 Task: Send an email with the signature Elle Wilson with the subject 'Interview follow-up' and the message 'I would like to request a proposal for your services.' from softage.1@softage.net to softage.8@softage.net with an attached document Request_for_quote.docx and move the email from Sent Items to the folder Schedules
Action: Key pressed n
Screenshot: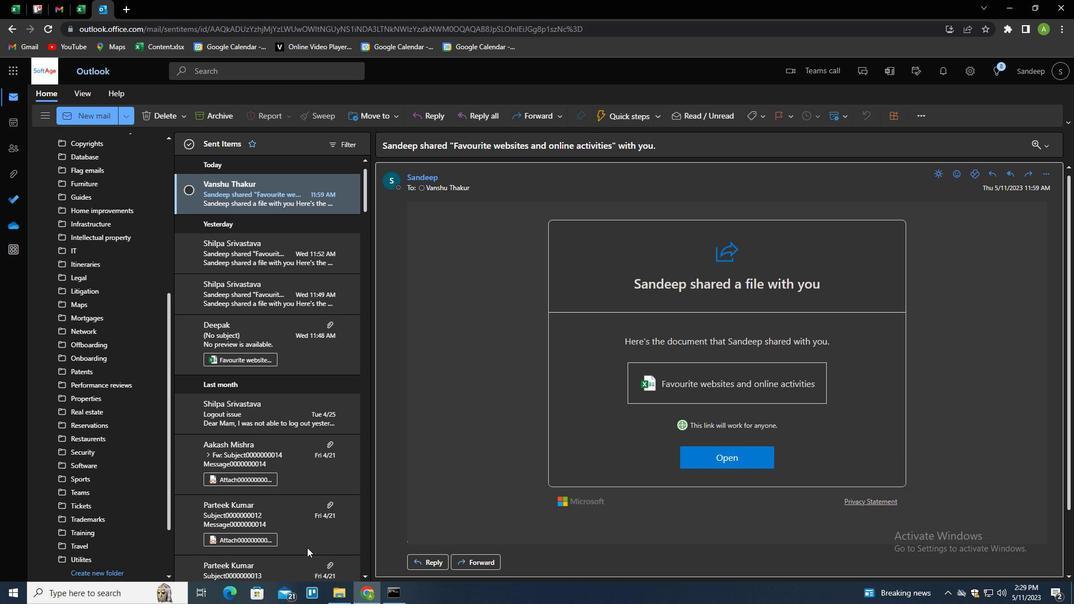 
Action: Mouse moved to (752, 116)
Screenshot: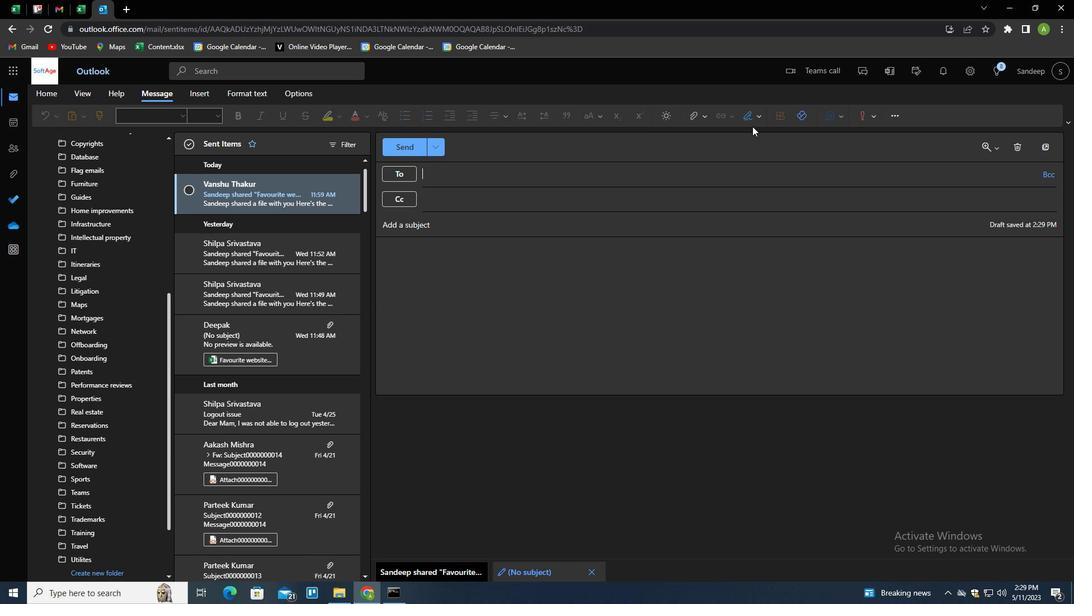 
Action: Mouse pressed left at (752, 116)
Screenshot: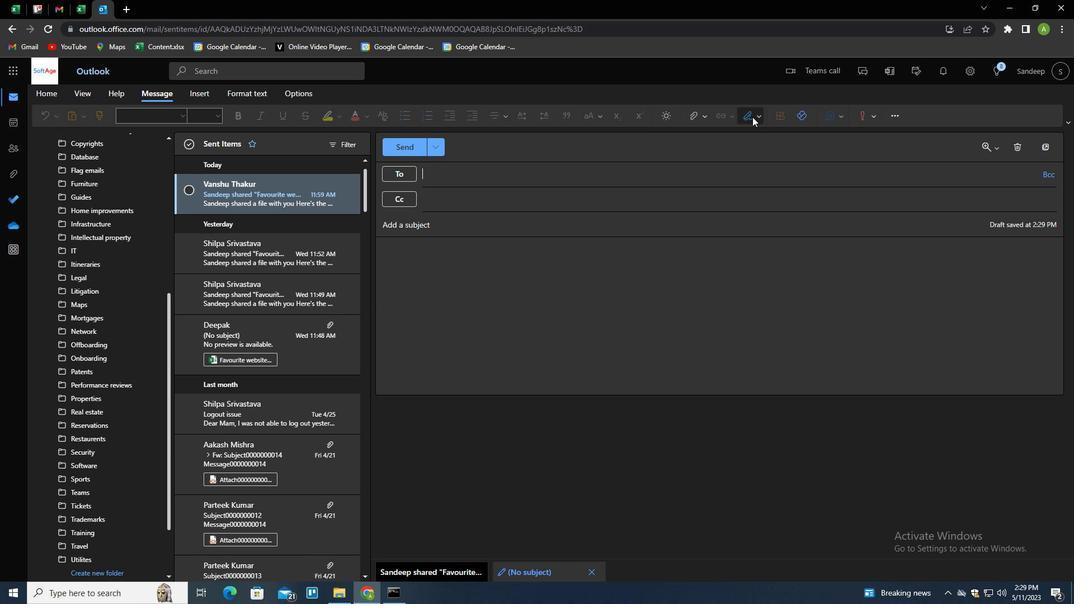 
Action: Mouse moved to (738, 154)
Screenshot: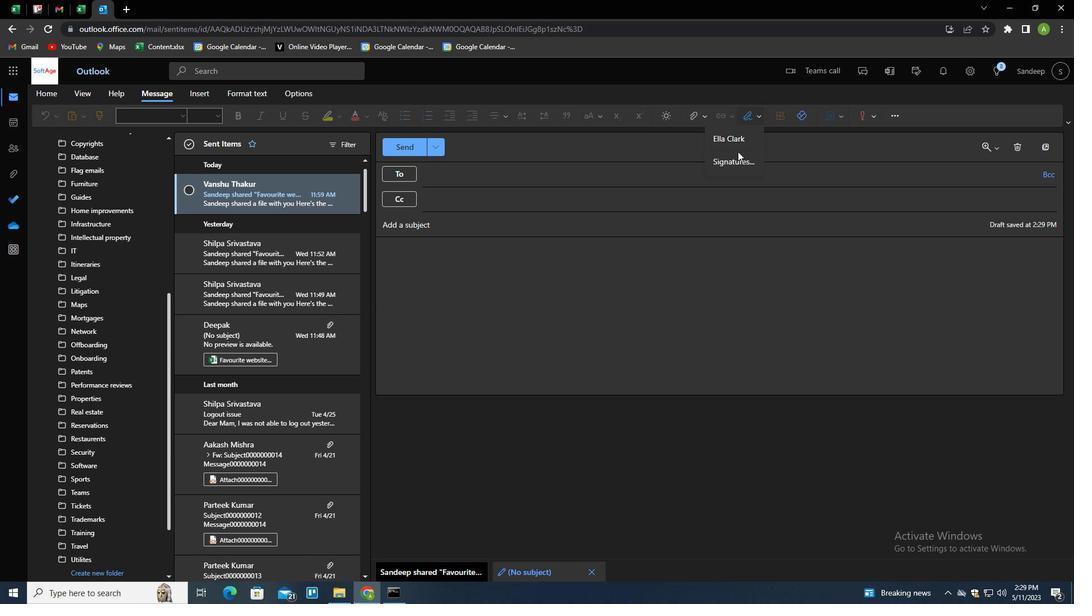
Action: Mouse pressed left at (738, 154)
Screenshot: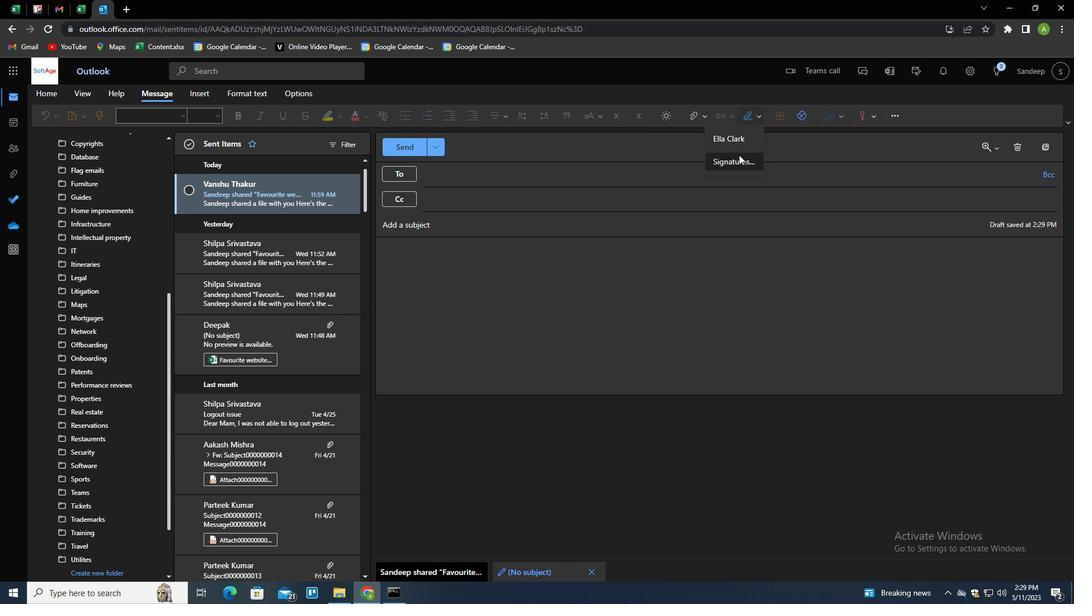 
Action: Mouse moved to (758, 205)
Screenshot: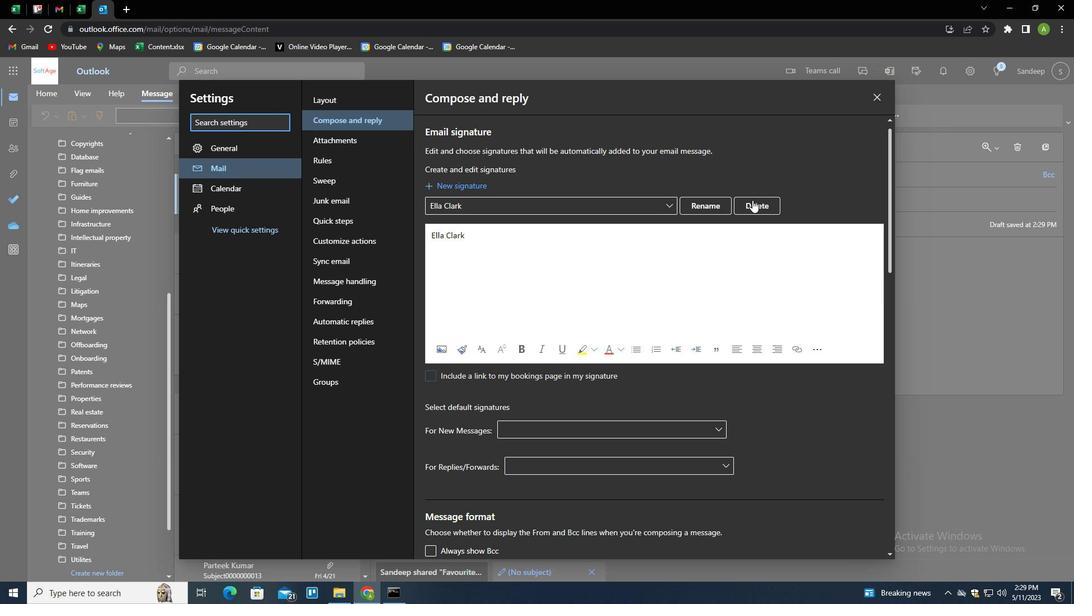 
Action: Mouse pressed left at (758, 205)
Screenshot: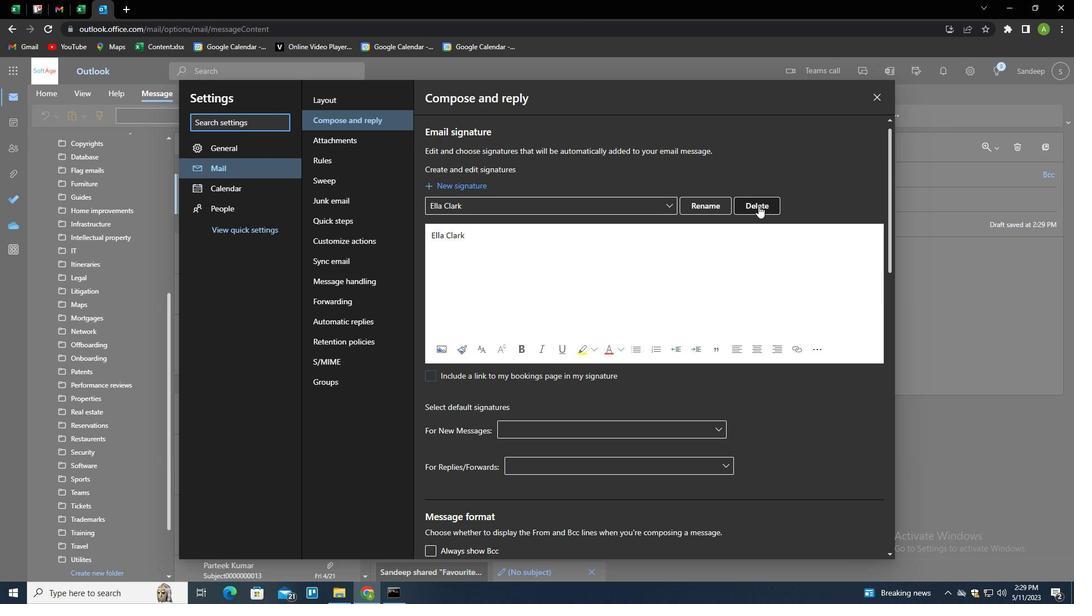
Action: Mouse moved to (586, 200)
Screenshot: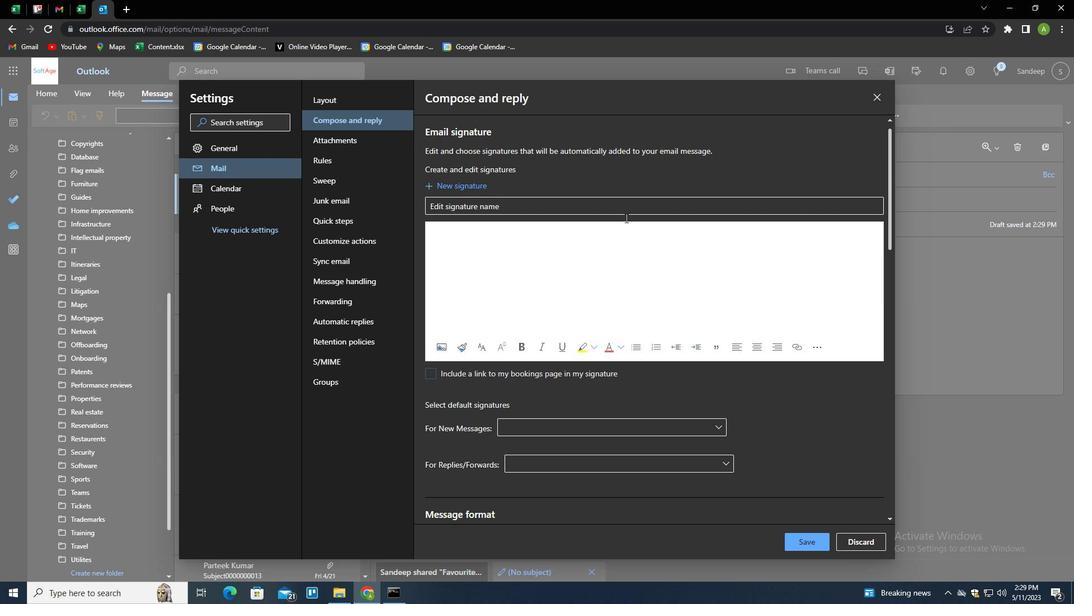 
Action: Mouse pressed left at (586, 200)
Screenshot: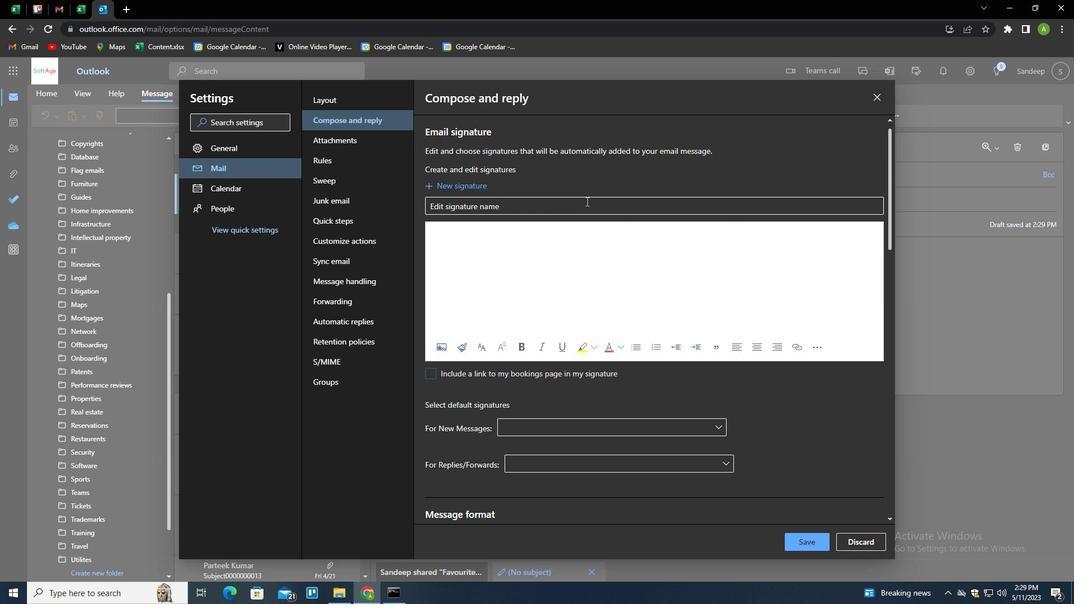 
Action: Mouse moved to (585, 204)
Screenshot: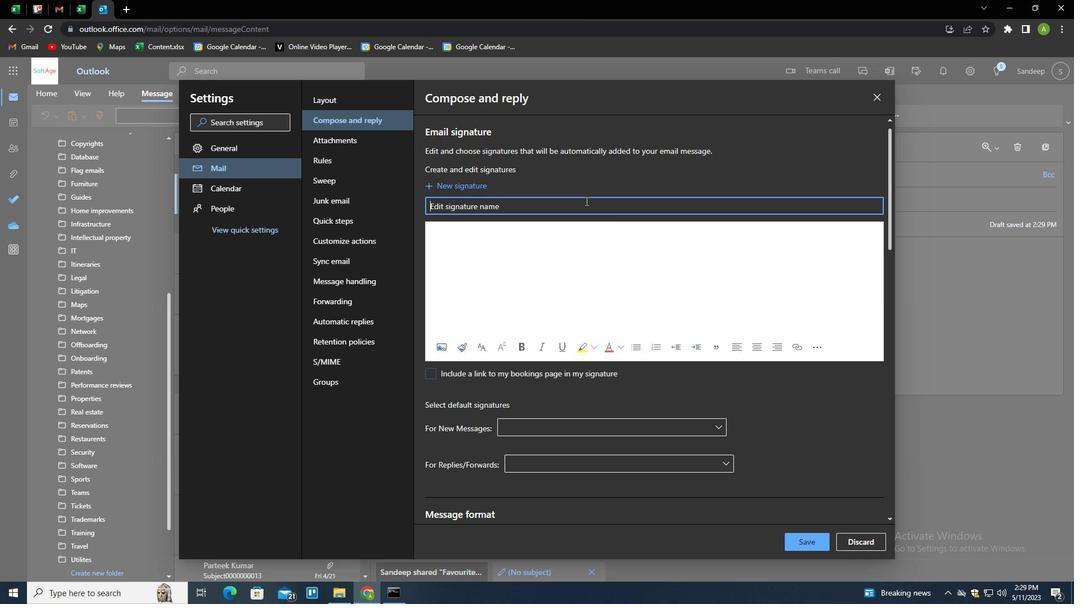 
Action: Key pressed <Key.shift>ELLE<Key.space><Key.shift><Key.shift><Key.shift>WILSON<Key.tab><Key.shift>ELLE<Key.space><Key.shift><Key.shift><Key.shift><Key.shift><Key.shift><Key.shift><Key.shift>WEL<Key.backspace><Key.backspace>ILSON
Screenshot: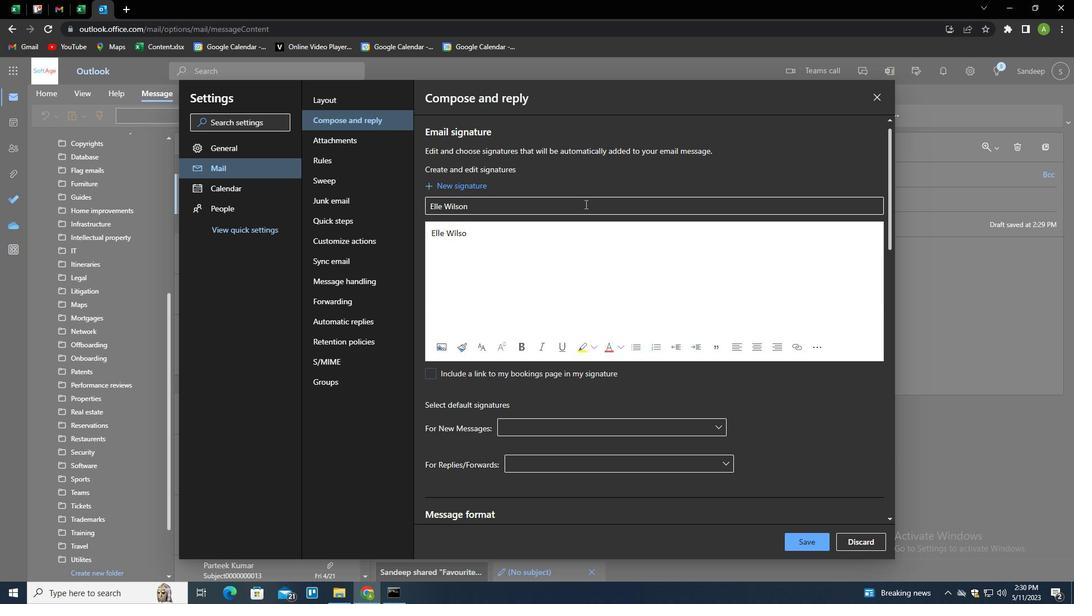 
Action: Mouse moved to (814, 543)
Screenshot: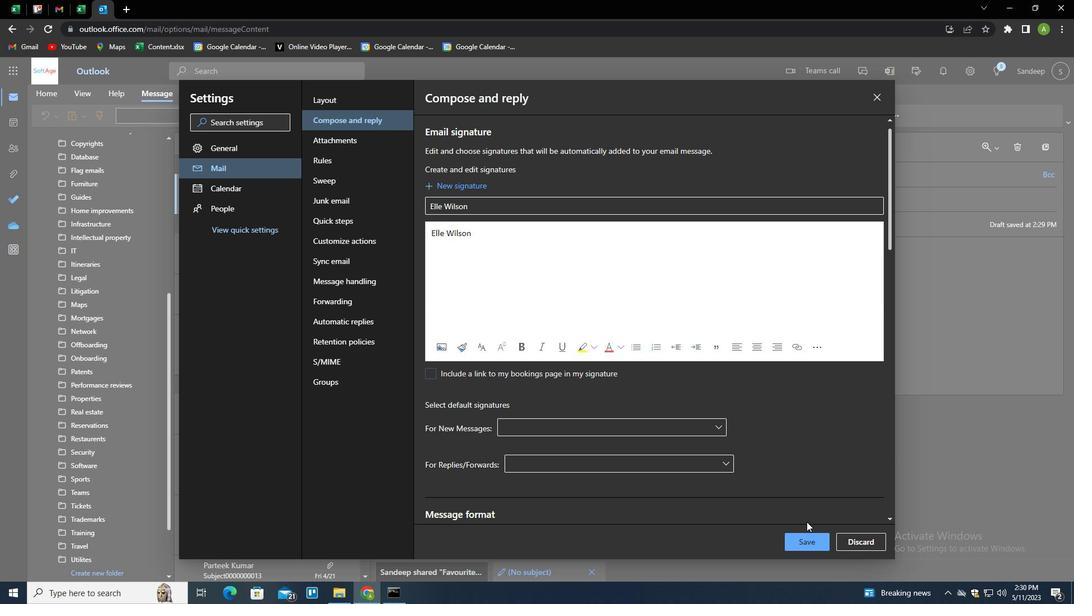 
Action: Mouse pressed left at (814, 543)
Screenshot: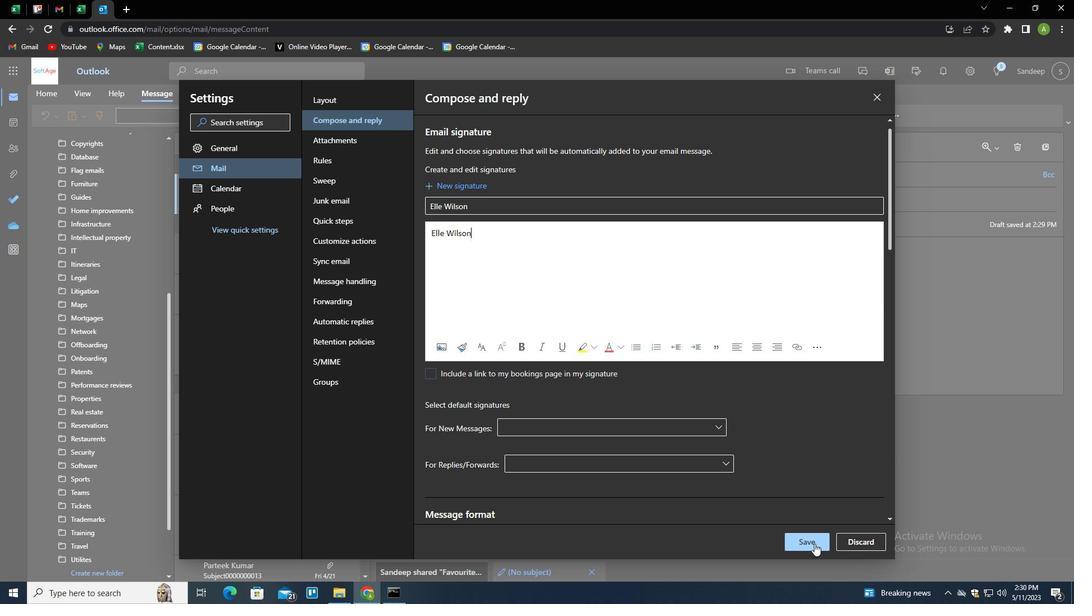 
Action: Mouse moved to (934, 355)
Screenshot: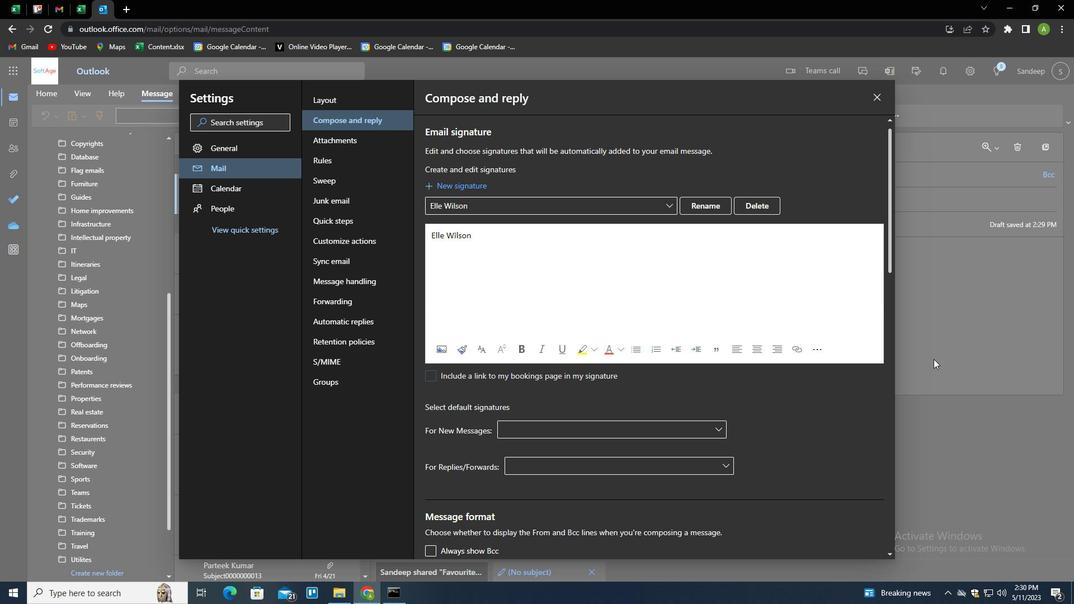 
Action: Mouse pressed left at (934, 355)
Screenshot: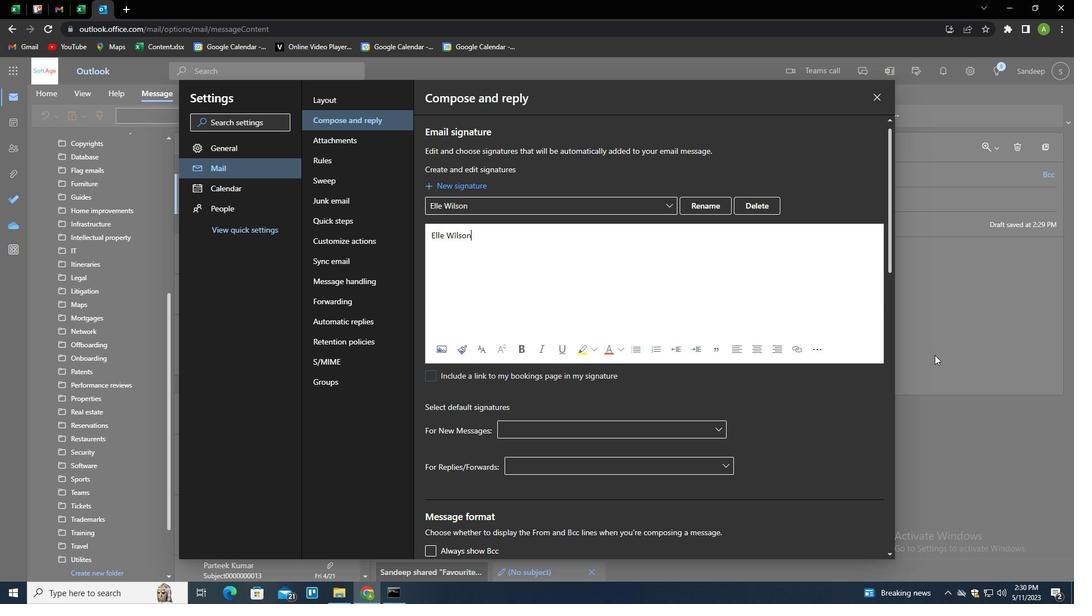 
Action: Mouse moved to (744, 114)
Screenshot: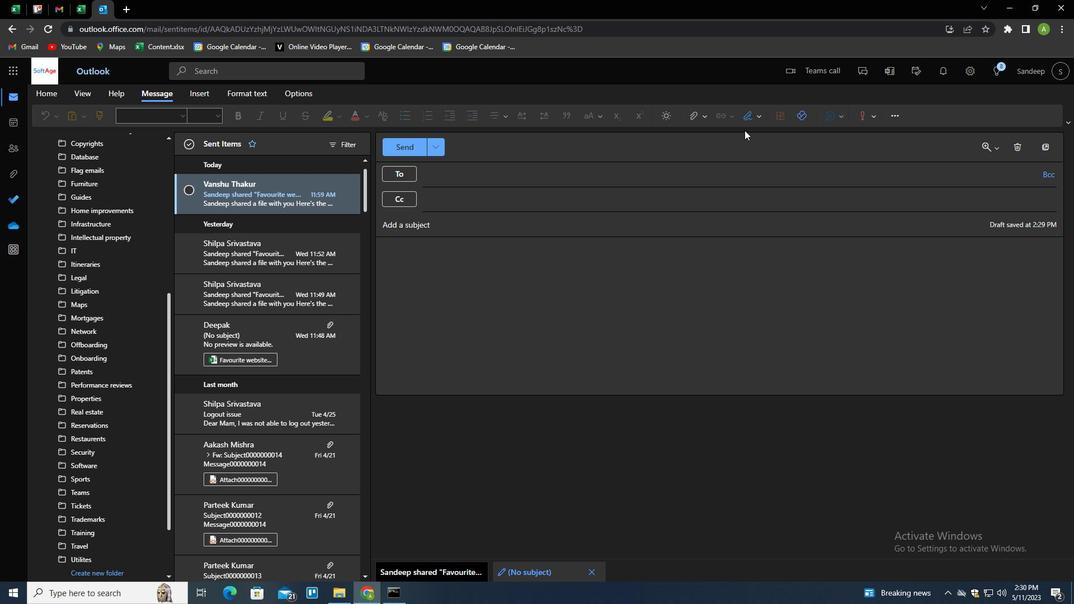 
Action: Mouse pressed left at (744, 114)
Screenshot: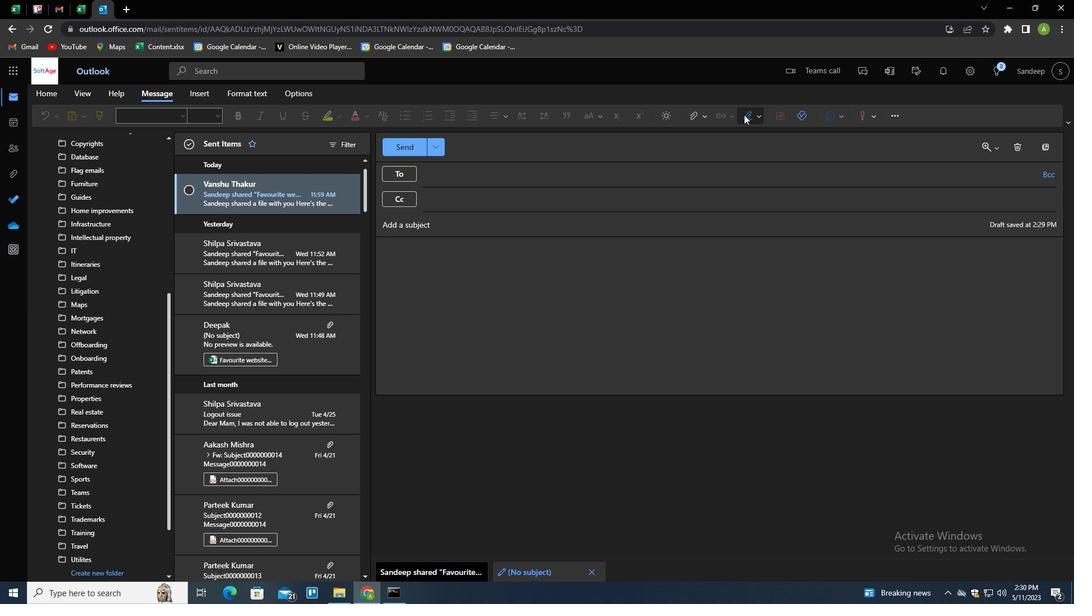 
Action: Mouse moved to (741, 136)
Screenshot: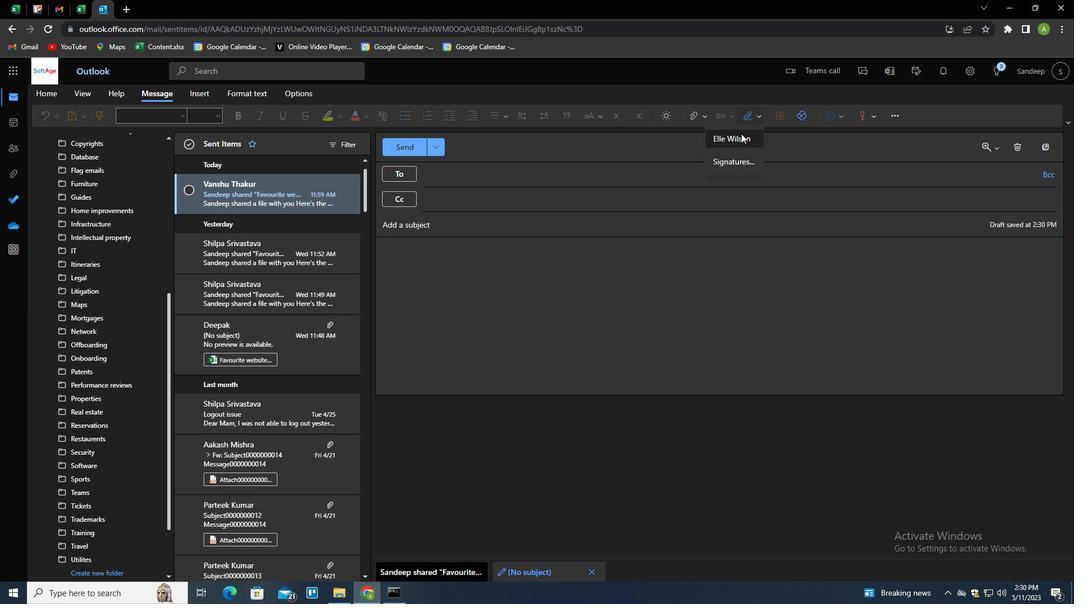 
Action: Mouse pressed left at (741, 136)
Screenshot: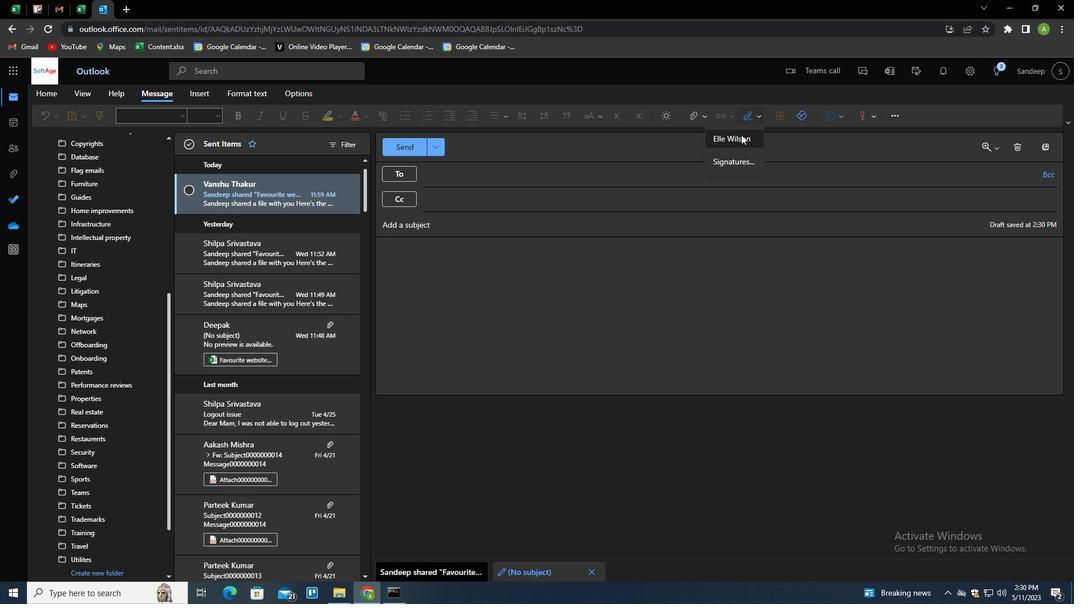 
Action: Mouse moved to (448, 223)
Screenshot: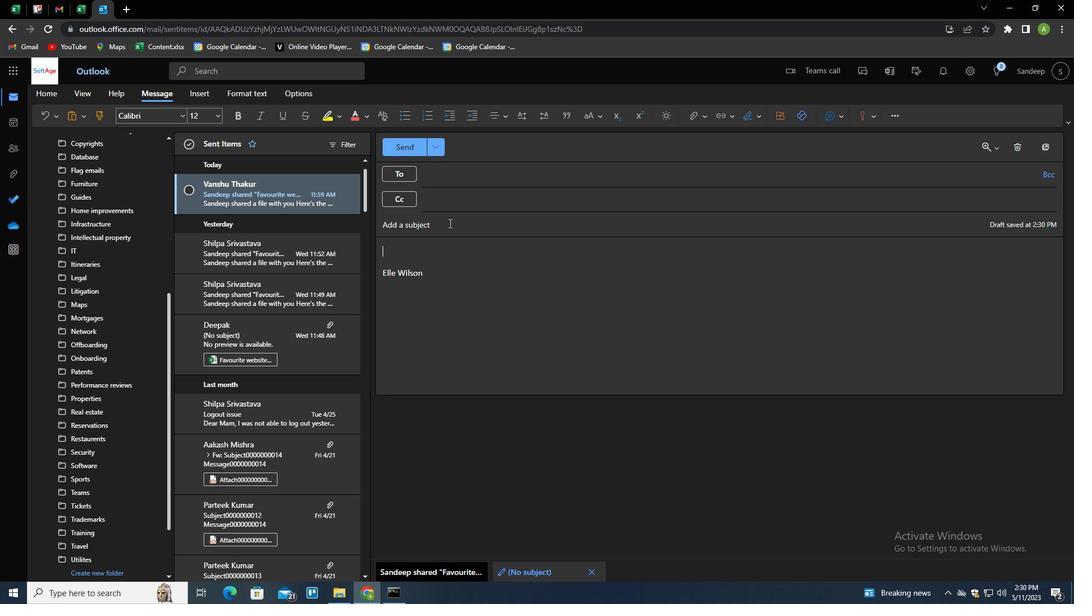 
Action: Mouse pressed left at (448, 223)
Screenshot: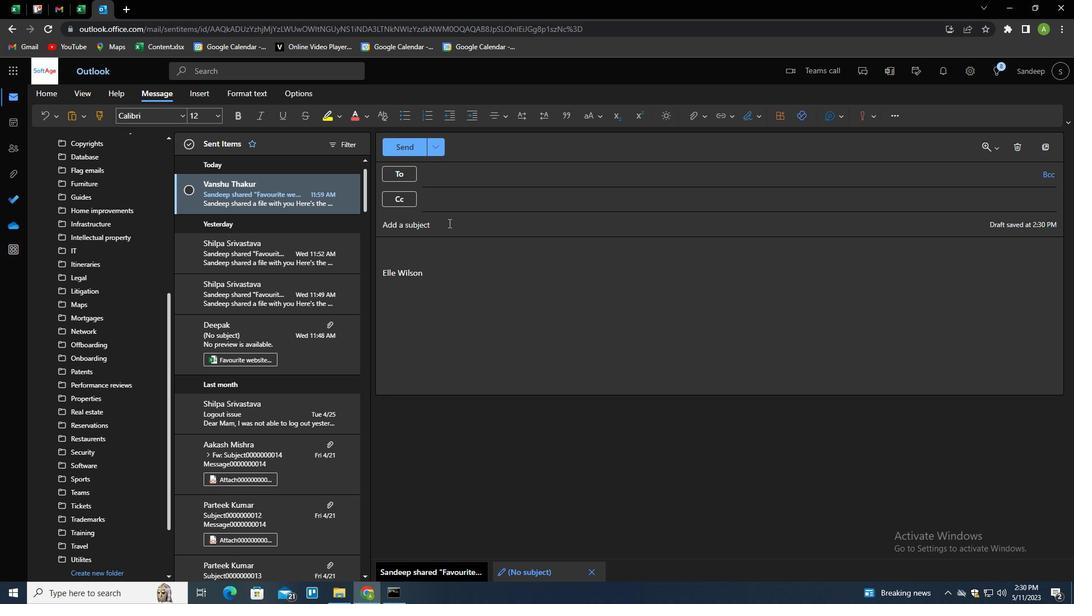 
Action: Key pressed <Key.shift>INTERVIEW<Key.space>FOLO<Key.backspace>K<Key.backspace>LOW-UP
Screenshot: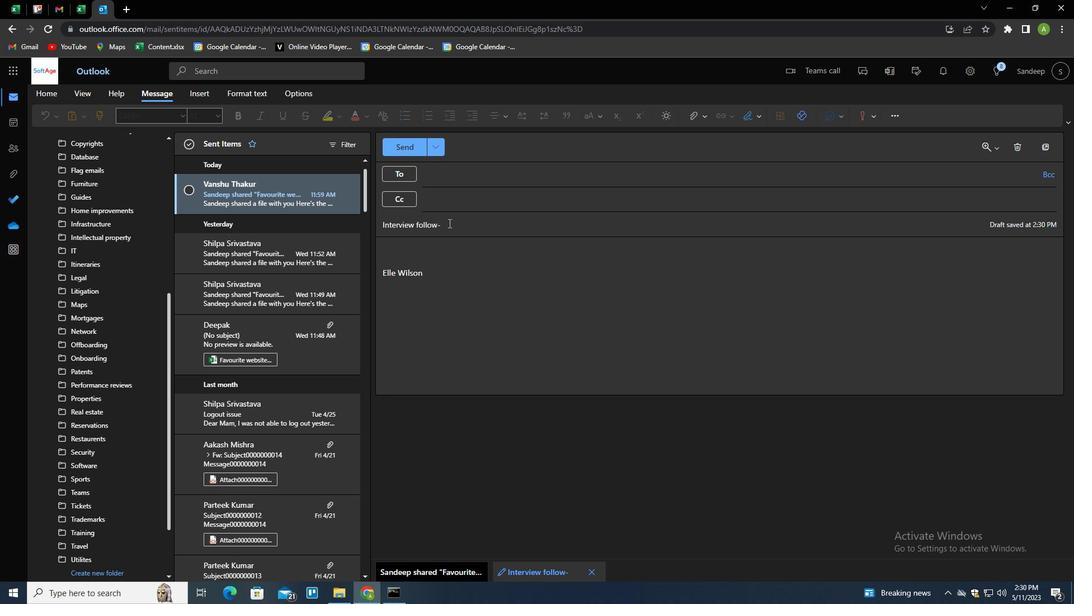 
Action: Mouse moved to (448, 223)
Screenshot: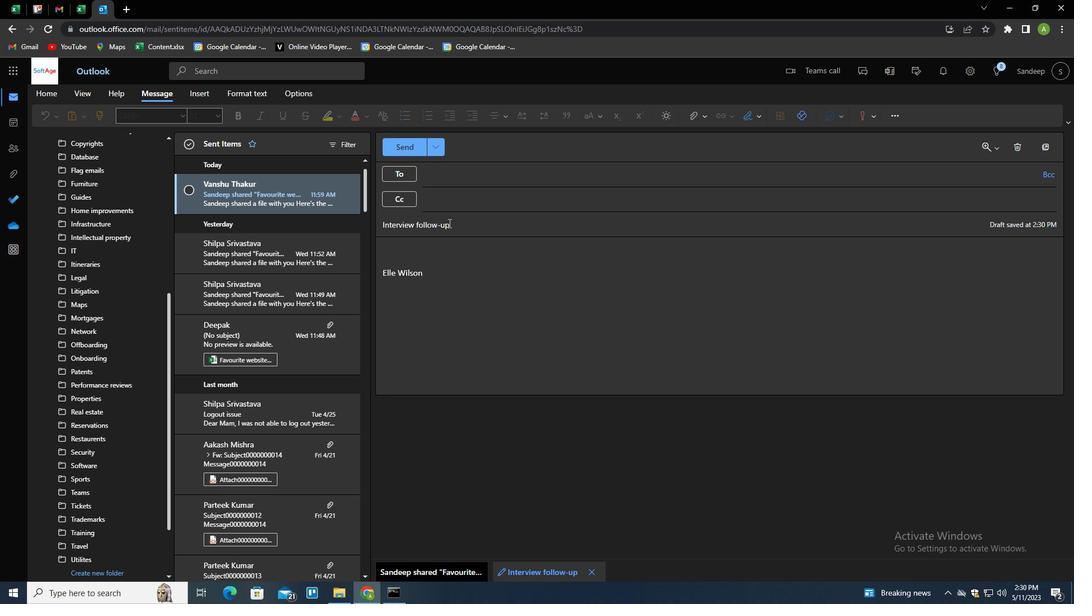 
Action: Mouse scrolled (448, 223) with delta (0, 0)
Screenshot: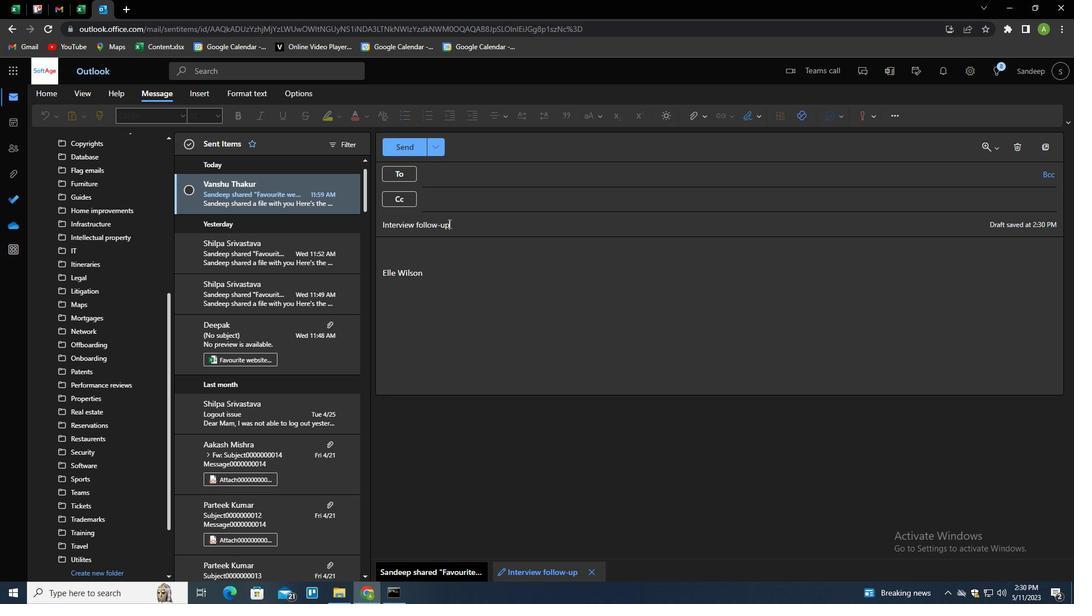 
Action: Mouse moved to (445, 271)
Screenshot: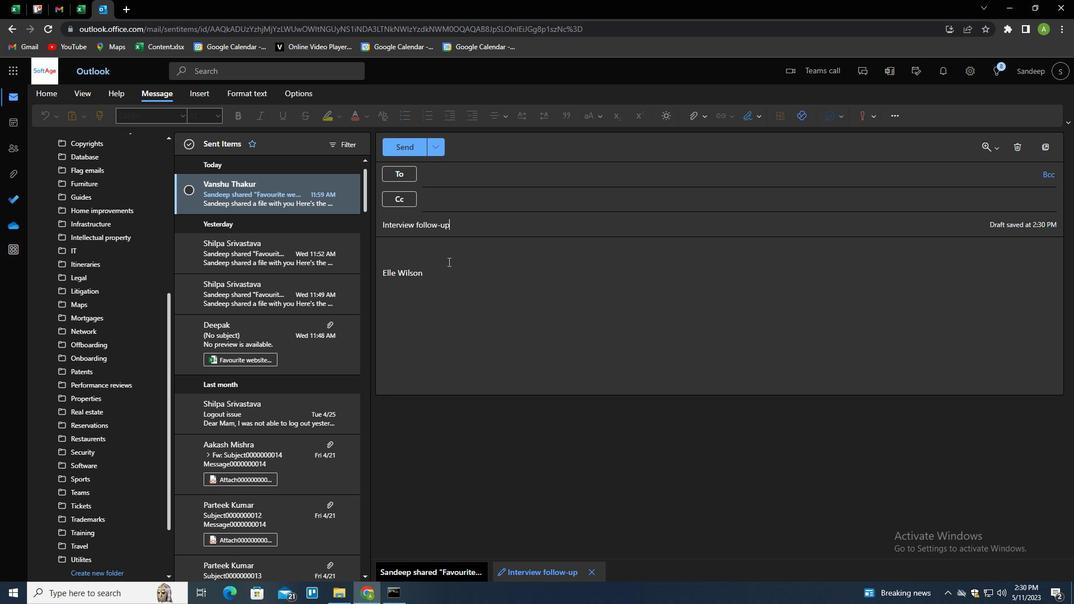 
Action: Mouse pressed left at (445, 271)
Screenshot: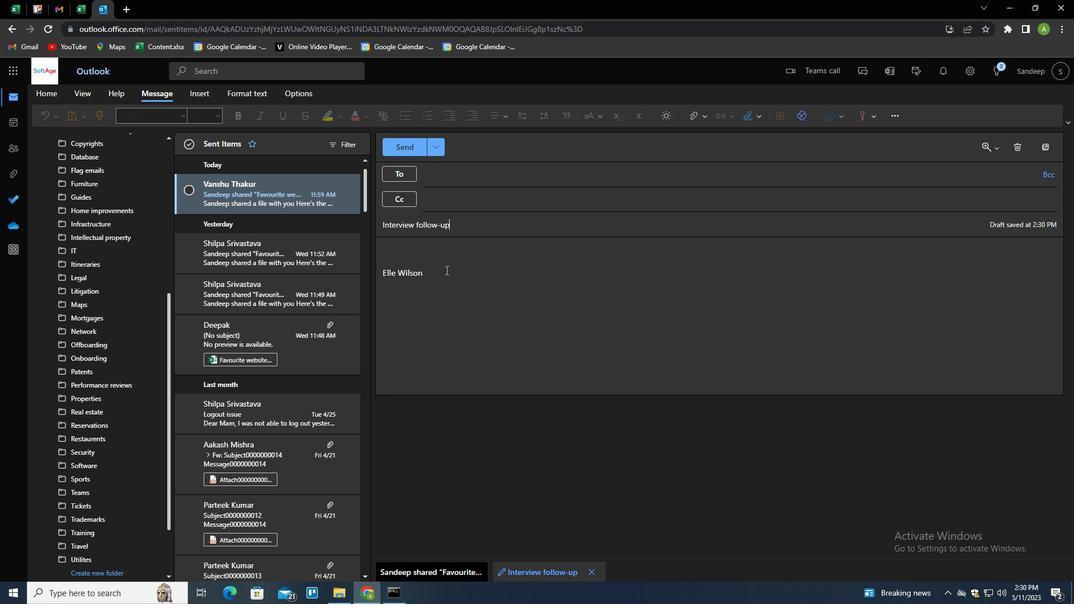 
Action: Mouse moved to (445, 272)
Screenshot: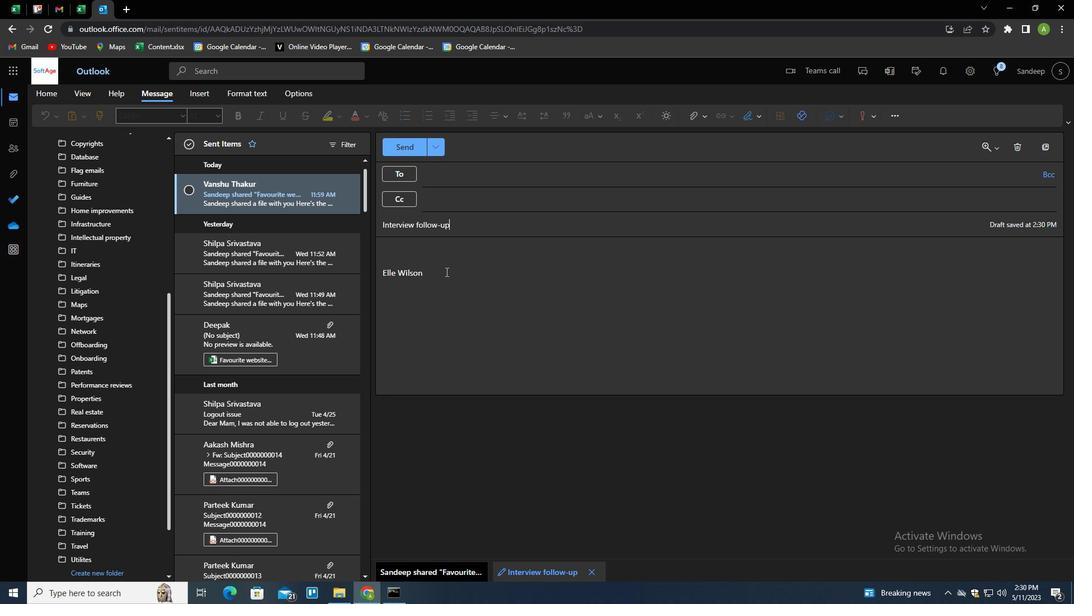 
Action: Key pressed <Key.shift_r><Key.enter><Key.shift>I<Key.space>WOULD<Key.space>LIKE<Key.space>TO<Key.space>REQUEST<Key.space>A<Key.space>PROPOSA;<Key.backspace><Key.backspace>AL<Key.space>FOR<Key.space>YOUR<Key.space>SERVICE.
Screenshot: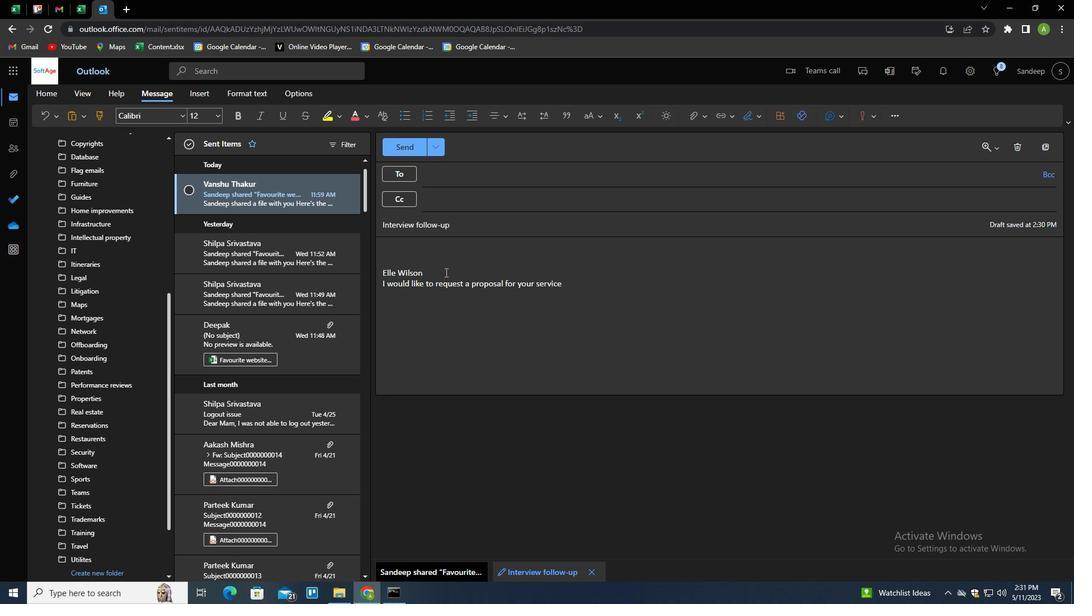 
Action: Mouse moved to (444, 179)
Screenshot: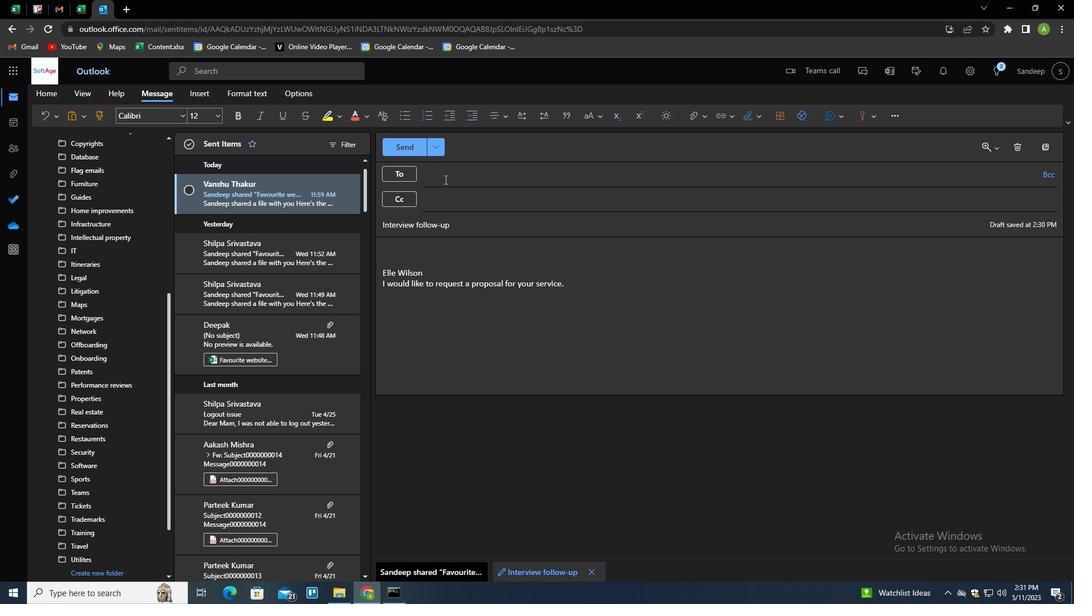 
Action: Mouse pressed left at (444, 179)
Screenshot: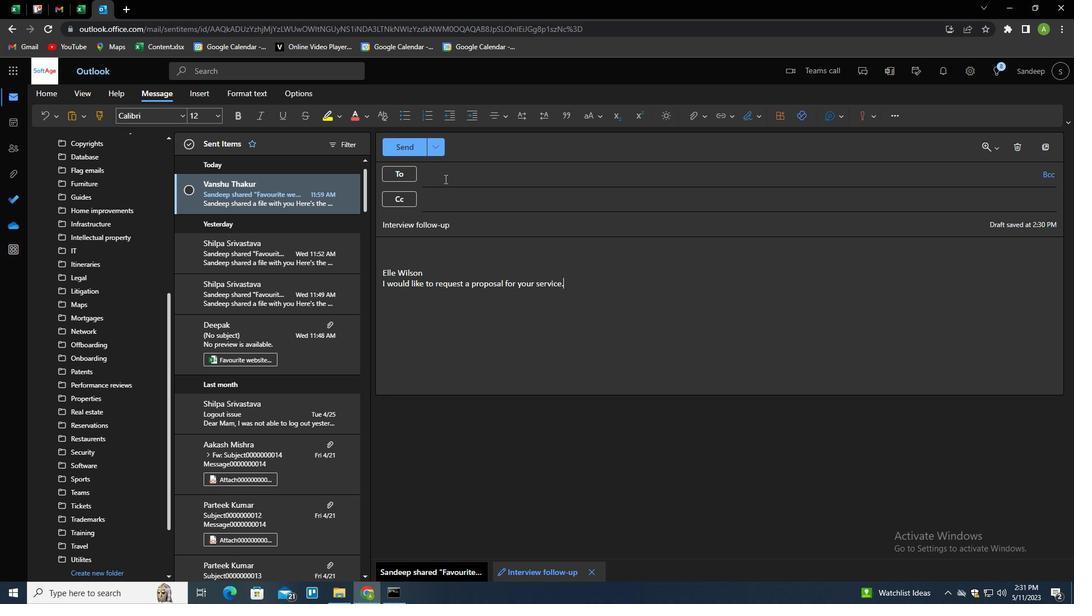 
Action: Key pressed SOFTAGE.8<Key.shift><Key.shift><Key.shift>@SOFTAGE.NET\<Key.backspace><Key.enter>
Screenshot: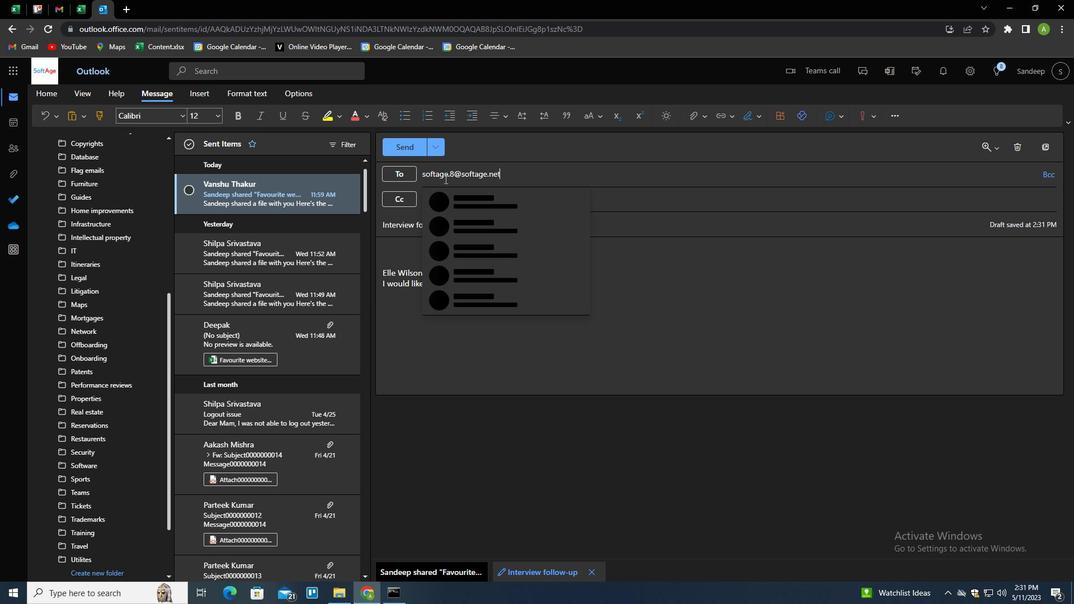
Action: Mouse scrolled (444, 178) with delta (0, 0)
Screenshot: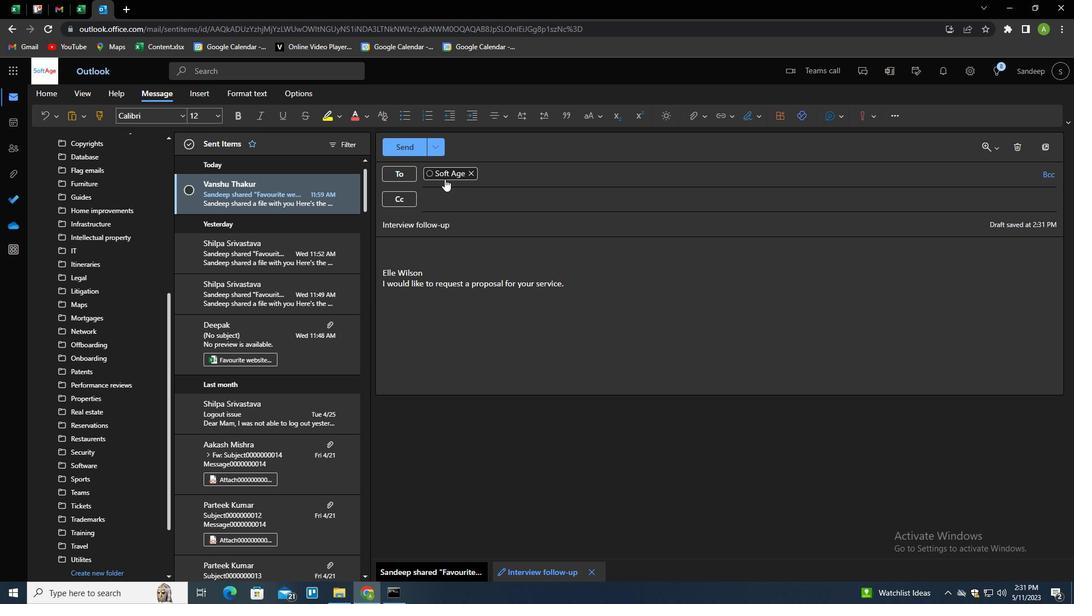 
Action: Mouse moved to (696, 119)
Screenshot: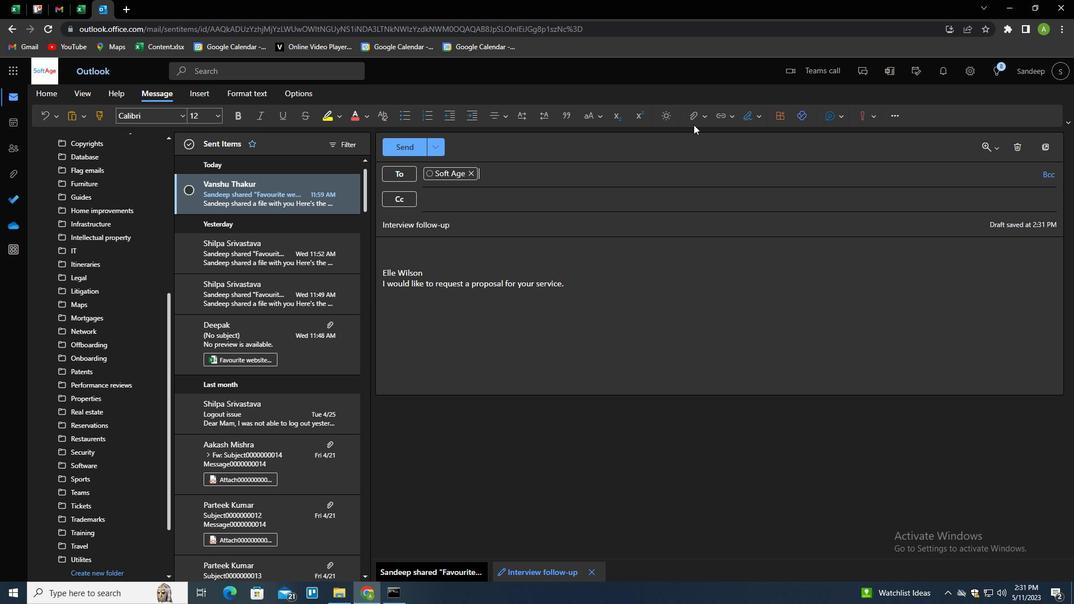 
Action: Mouse pressed left at (696, 119)
Screenshot: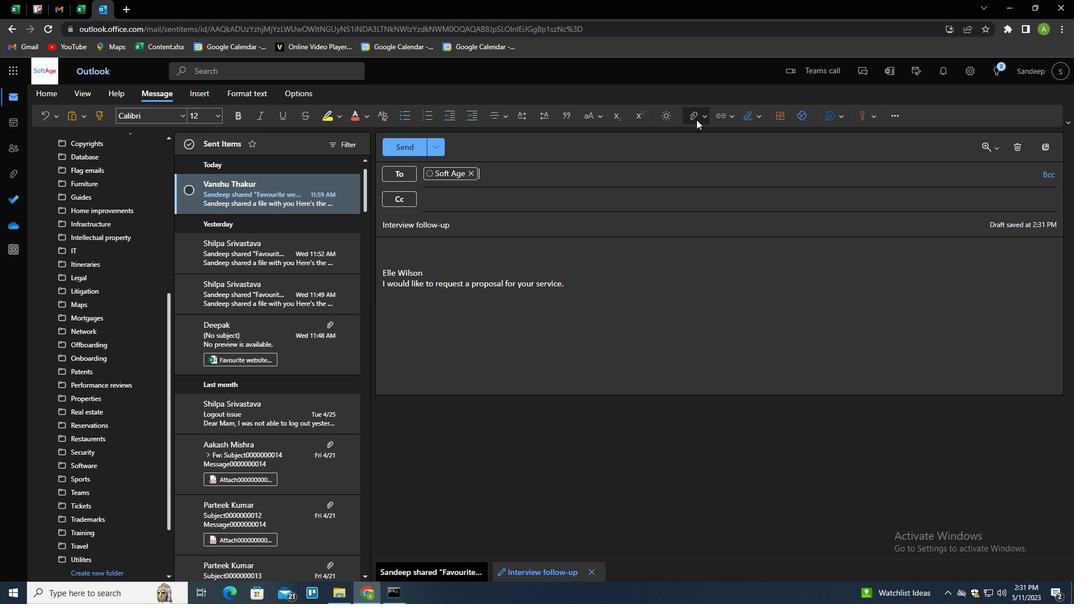 
Action: Mouse moved to (684, 135)
Screenshot: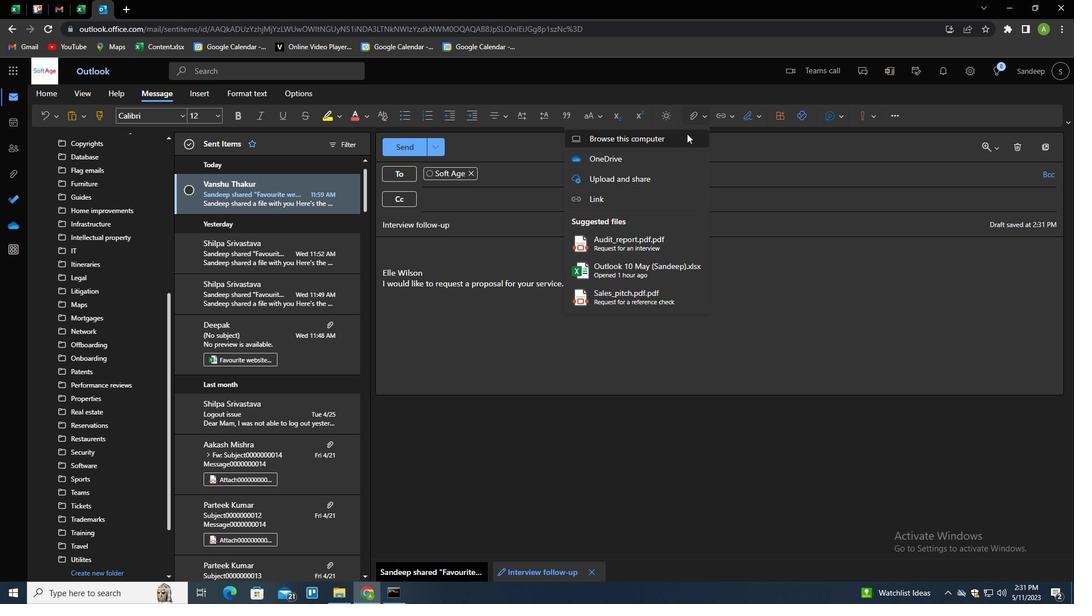 
Action: Mouse pressed left at (684, 135)
Screenshot: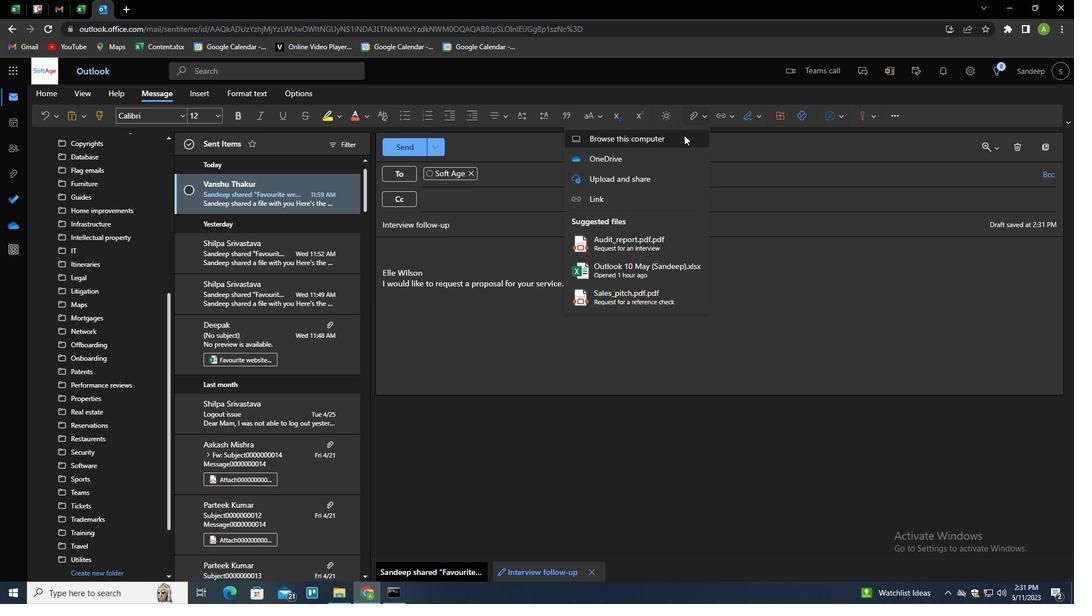 
Action: Mouse moved to (179, 120)
Screenshot: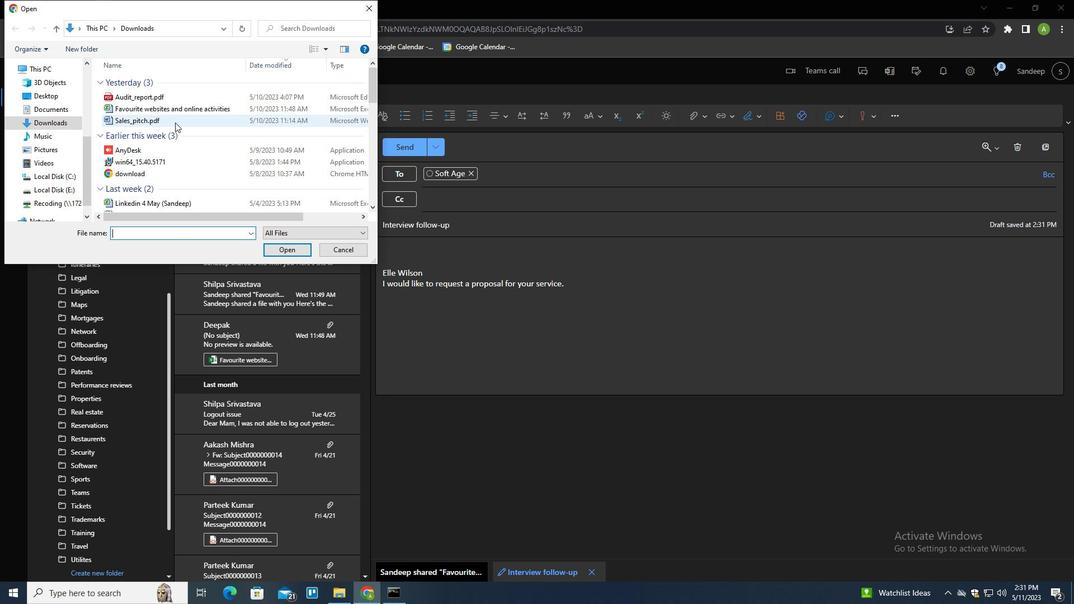 
Action: Mouse pressed left at (179, 120)
Screenshot: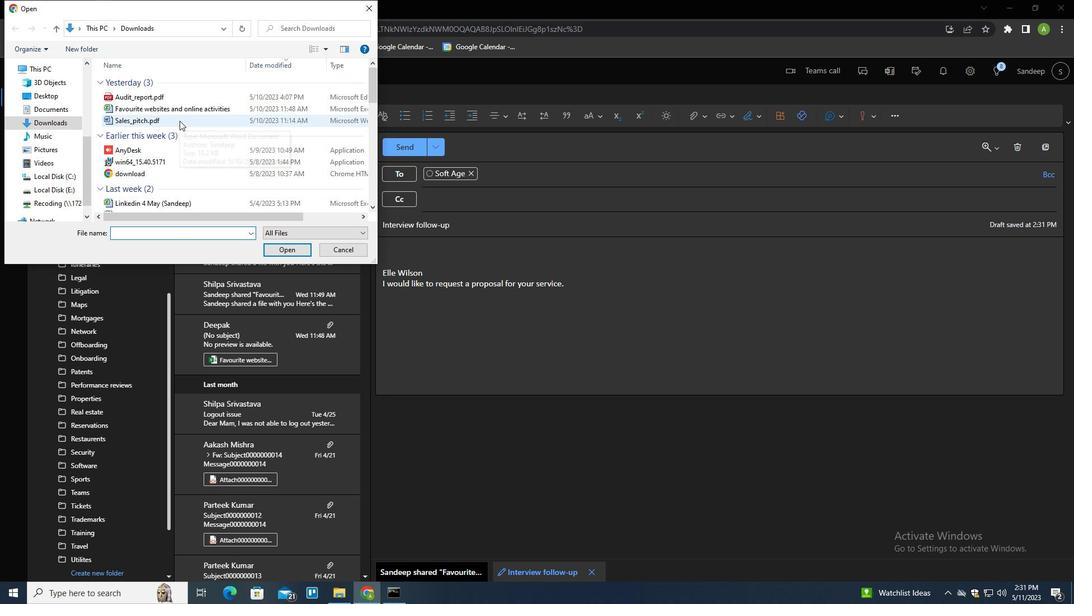 
Action: Key pressed <Key.f2><Key.shift>REQUEST<Key.shift>_FOR<Key.shift>_QUOTE.DOCX<Key.enter>
Screenshot: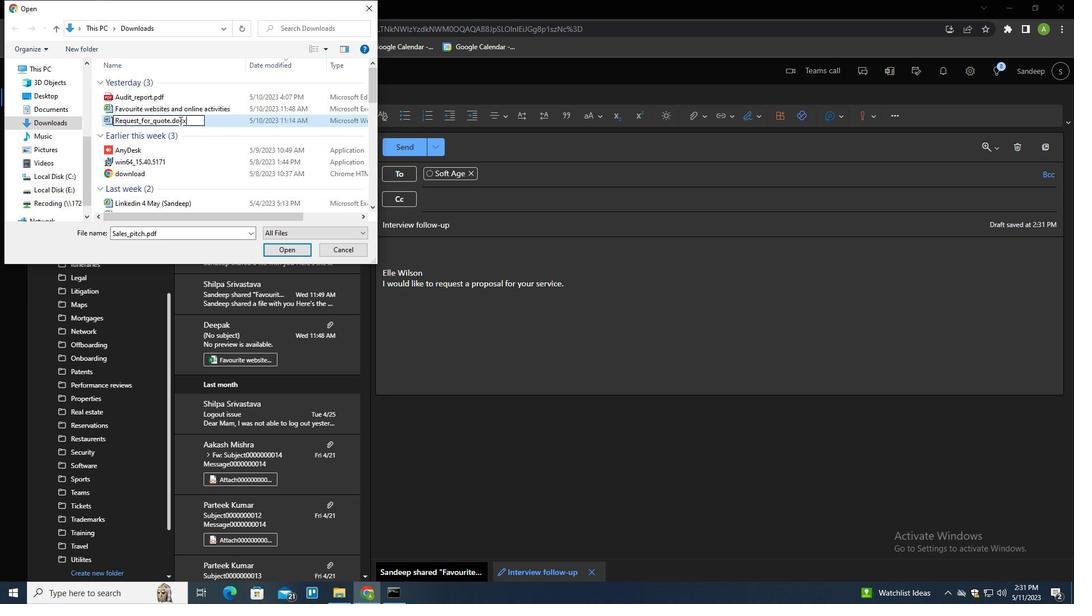 
Action: Mouse pressed left at (179, 120)
Screenshot: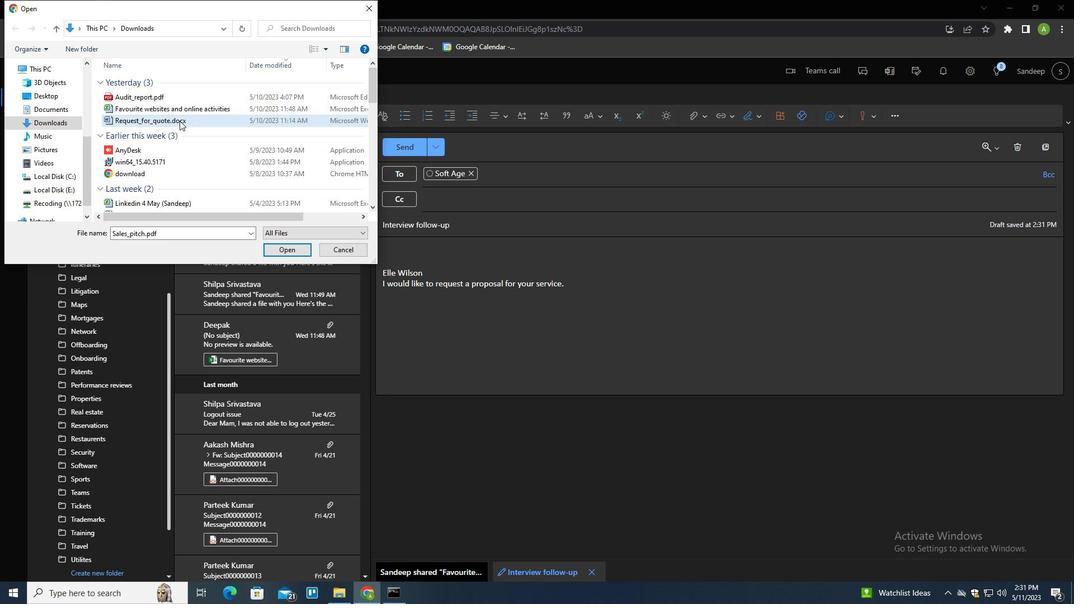 
Action: Mouse moved to (272, 247)
Screenshot: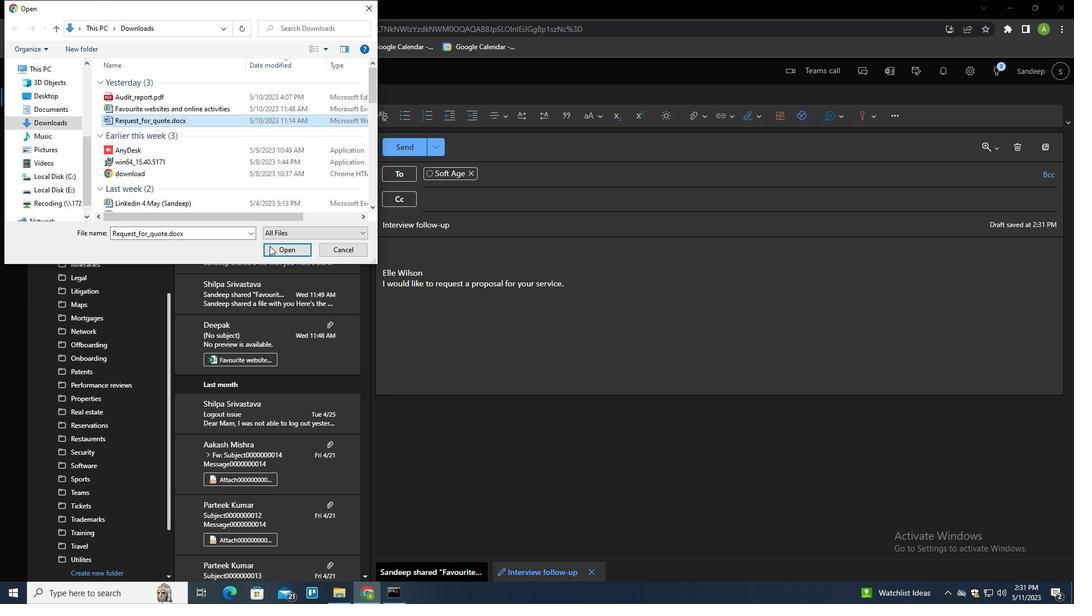 
Action: Mouse pressed left at (272, 247)
Screenshot: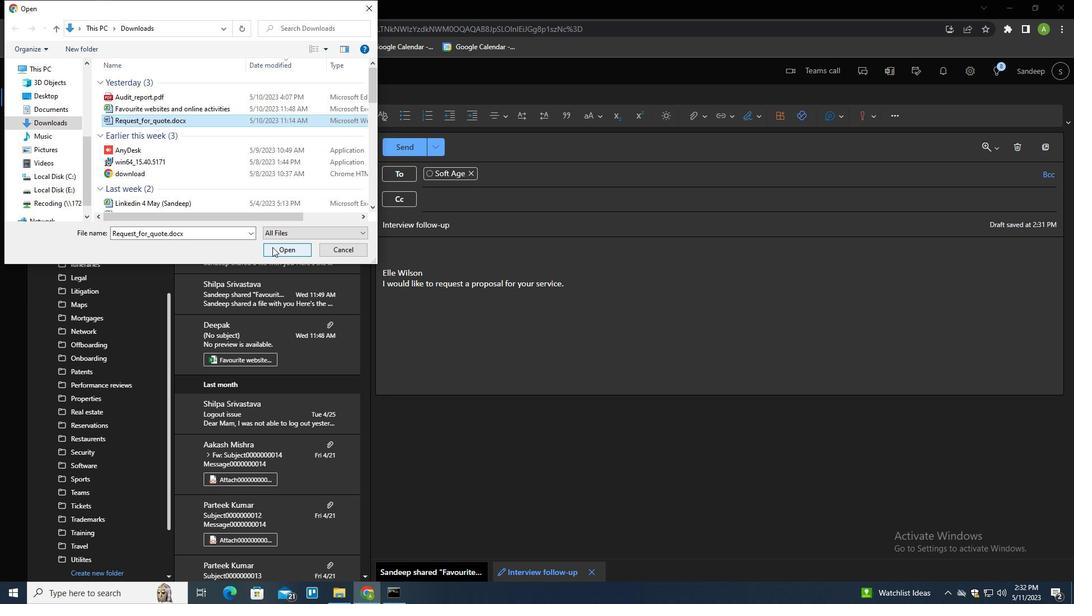 
Action: Mouse moved to (410, 147)
Screenshot: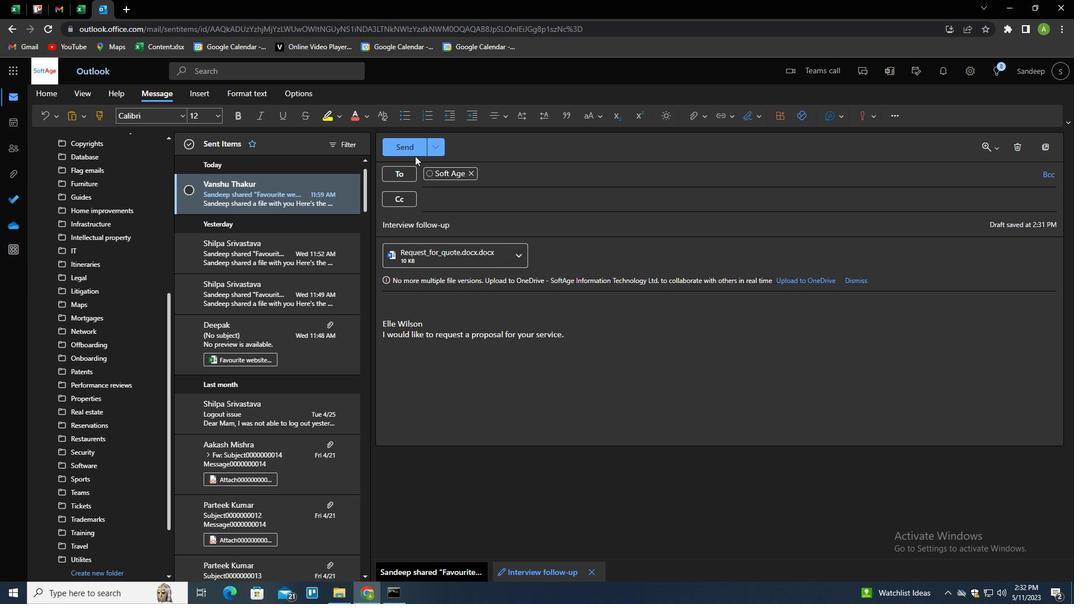 
Action: Mouse pressed left at (410, 147)
Screenshot: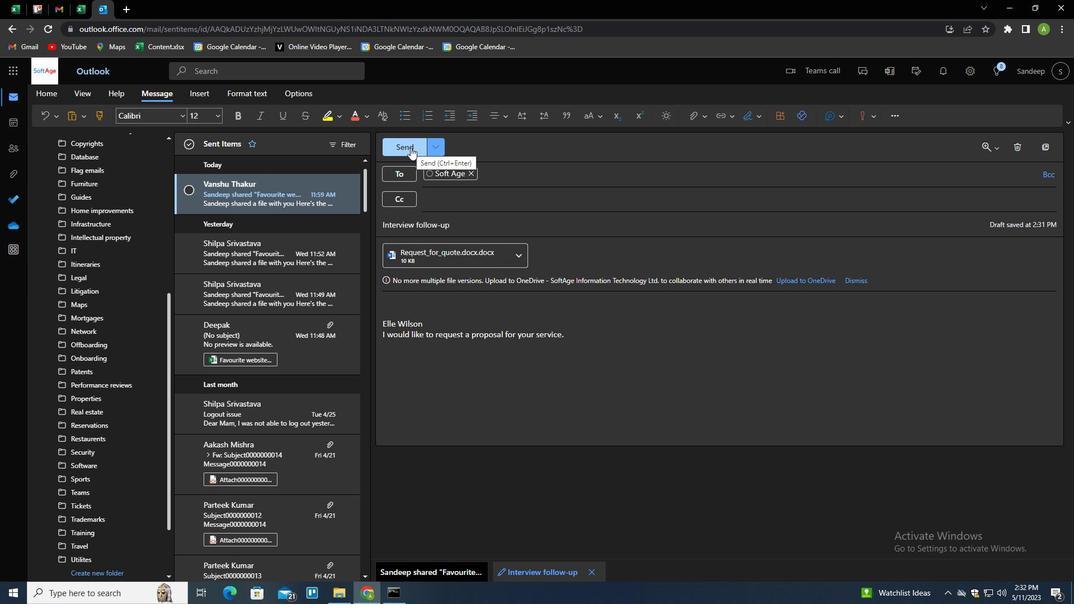
Action: Mouse moved to (260, 339)
Screenshot: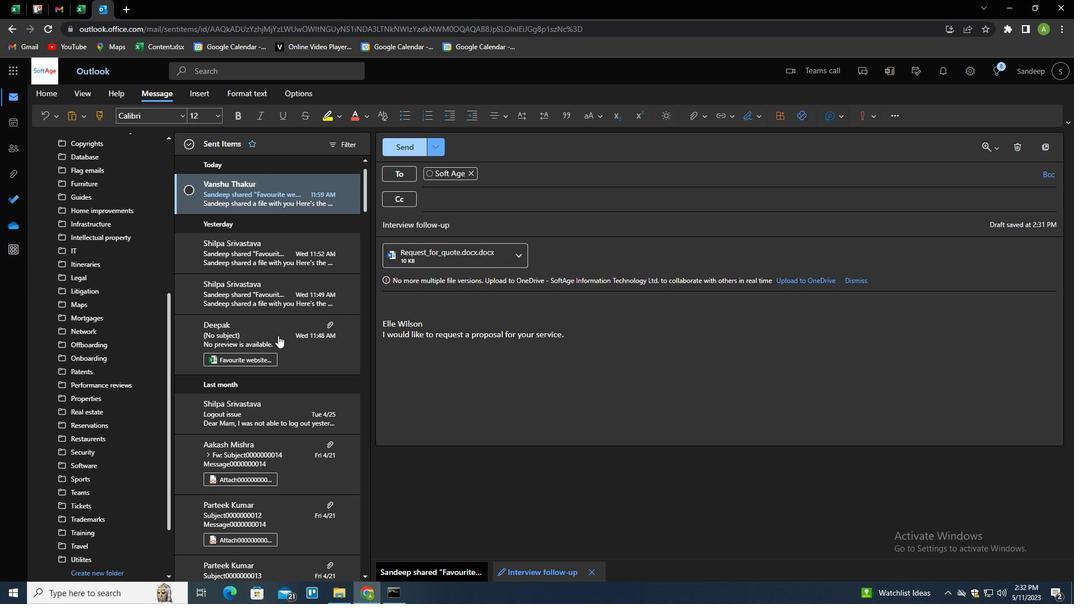 
Action: Mouse scrolled (260, 338) with delta (0, 0)
Screenshot: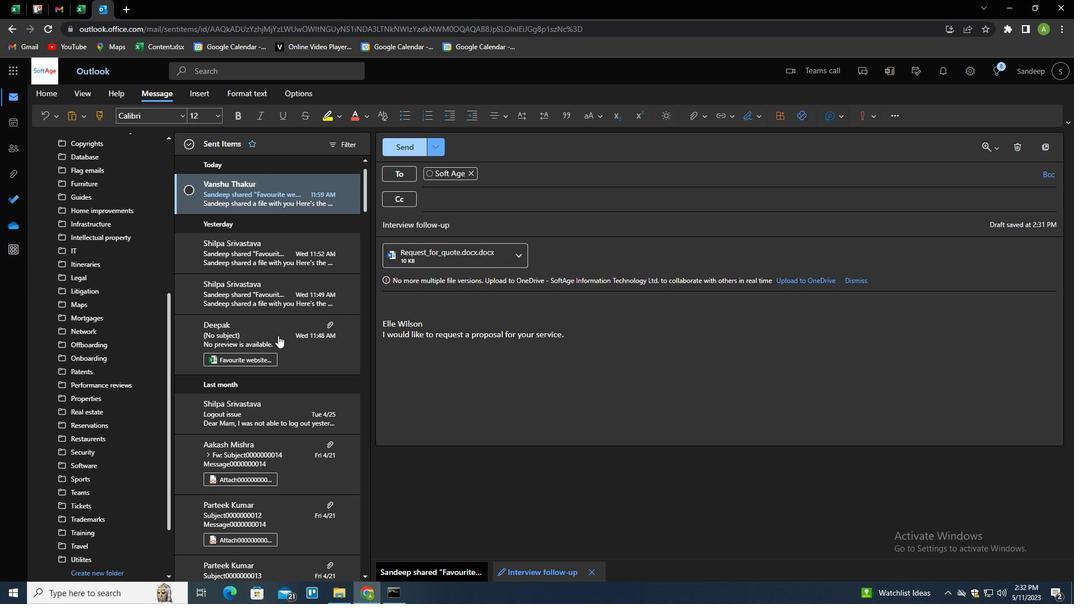 
Action: Mouse moved to (237, 344)
Screenshot: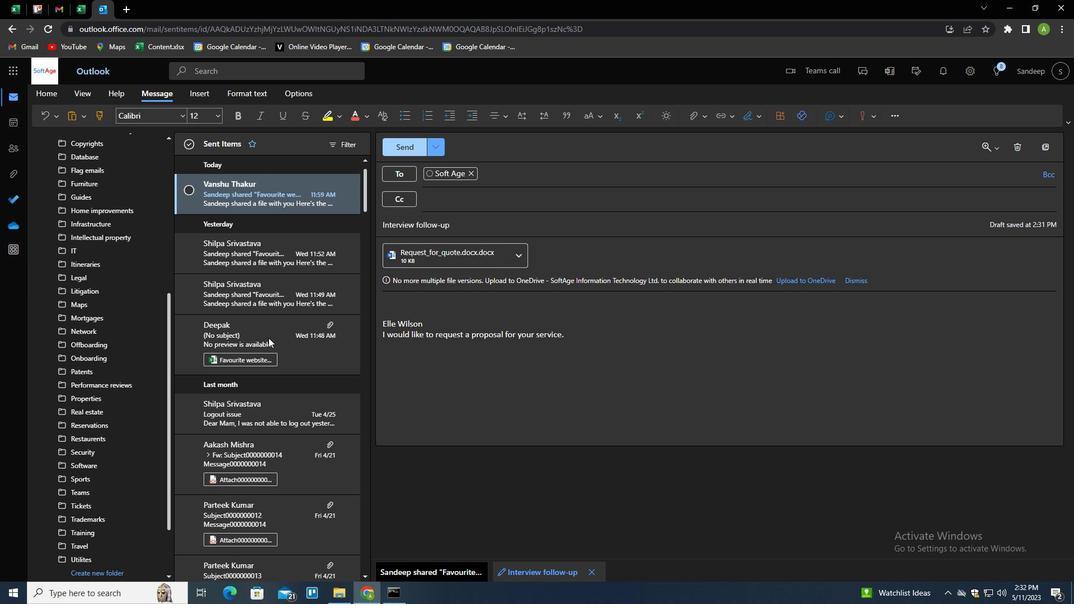 
Action: Mouse scrolled (237, 343) with delta (0, 0)
Screenshot: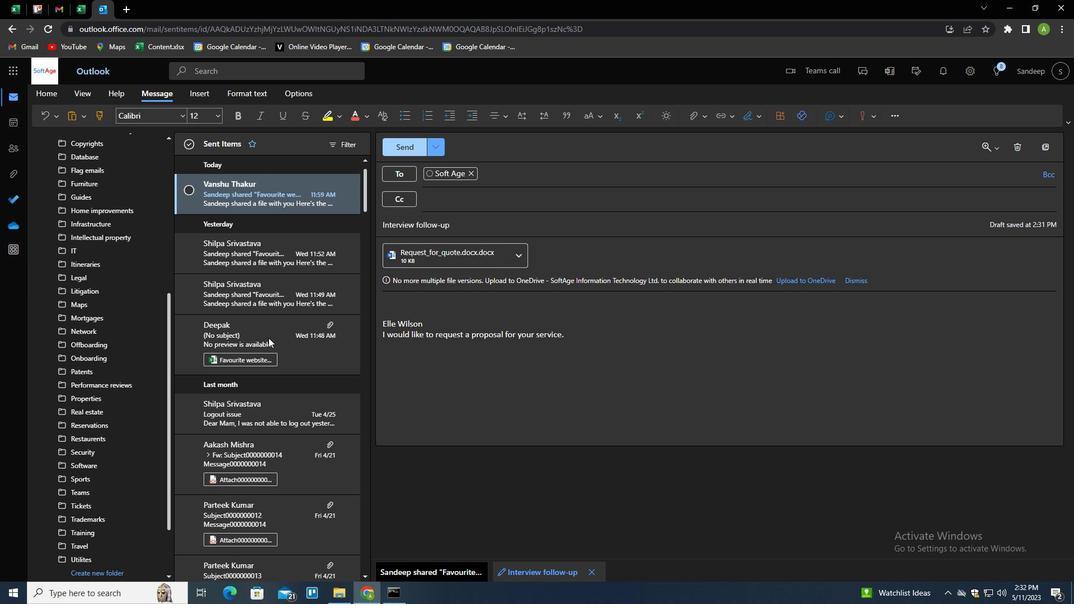 
Action: Mouse moved to (222, 350)
Screenshot: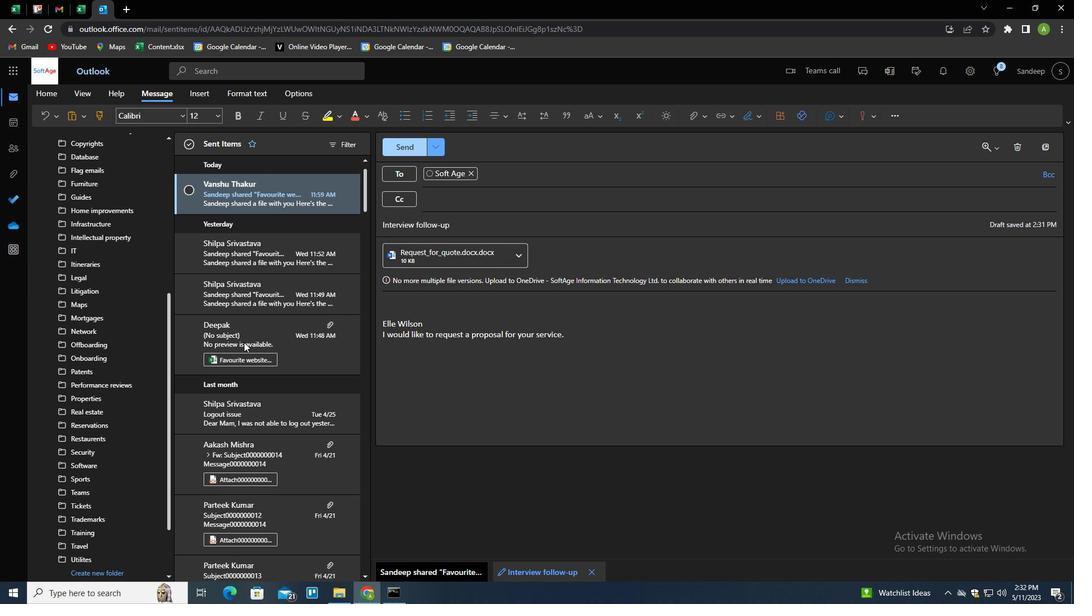 
Action: Mouse scrolled (222, 349) with delta (0, 0)
Screenshot: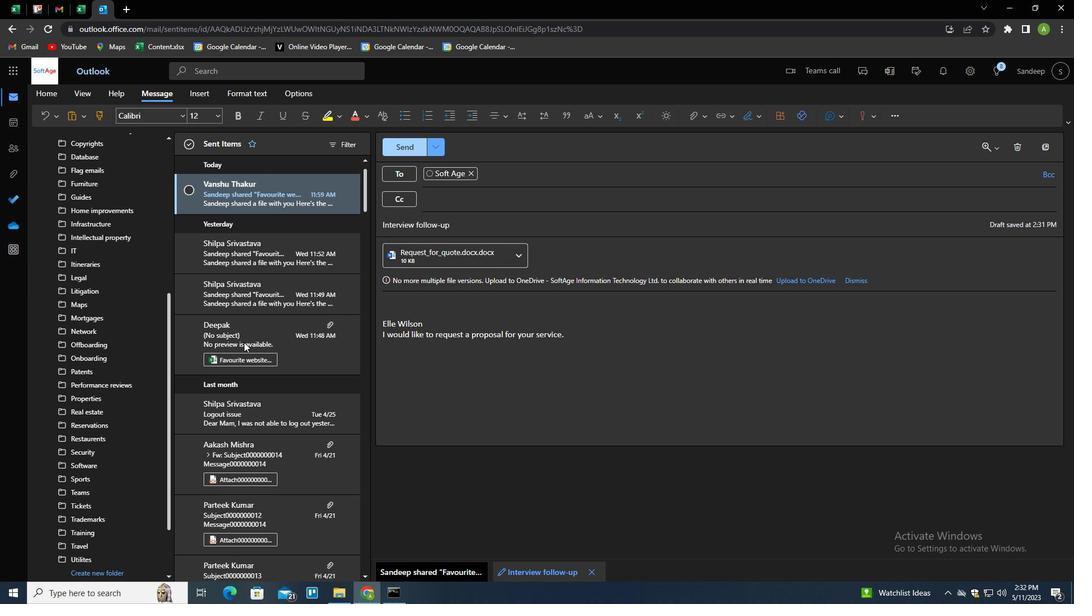 
Action: Mouse moved to (200, 356)
Screenshot: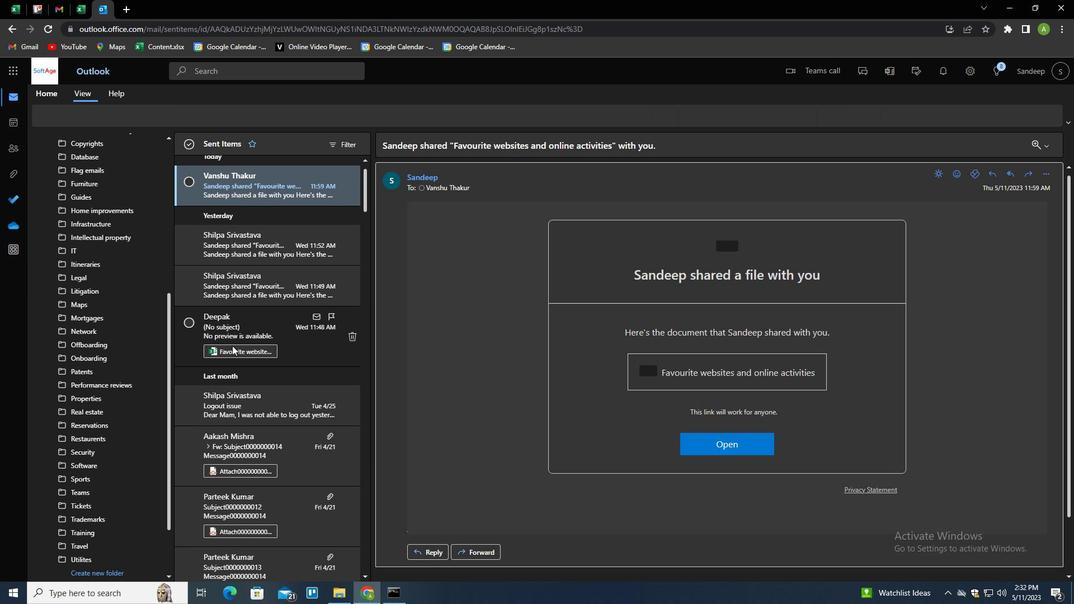 
Action: Mouse scrolled (200, 356) with delta (0, 0)
Screenshot: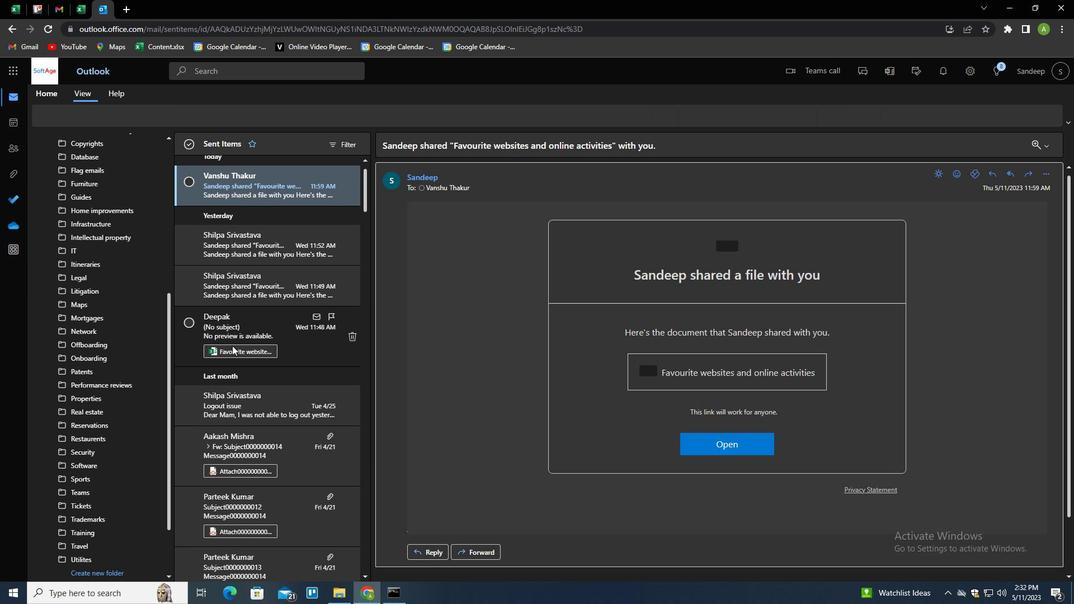 
Action: Mouse moved to (131, 389)
Screenshot: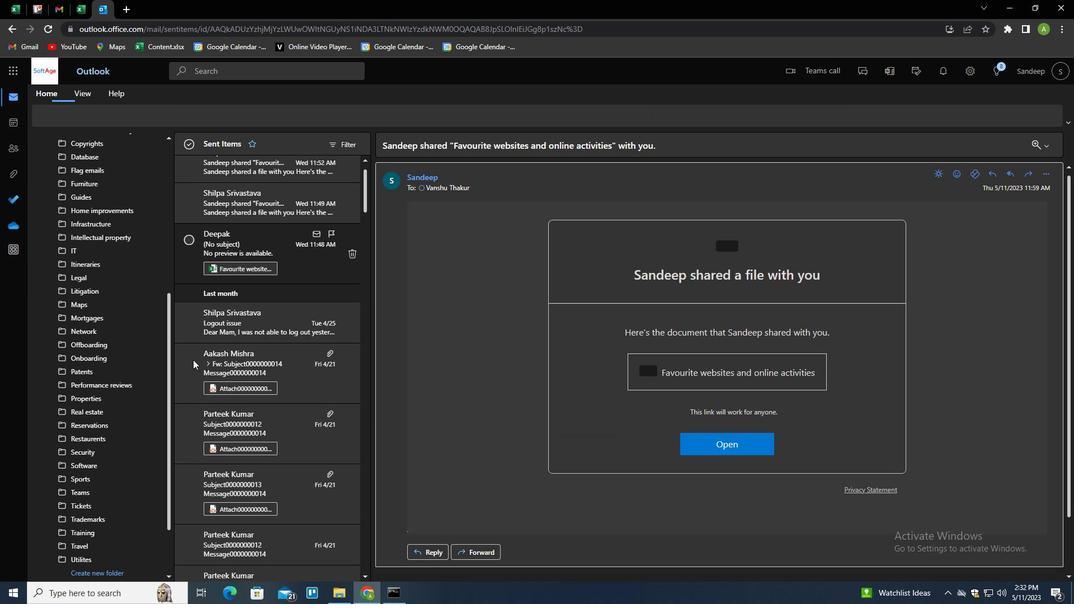 
Action: Mouse scrolled (131, 388) with delta (0, 0)
Screenshot: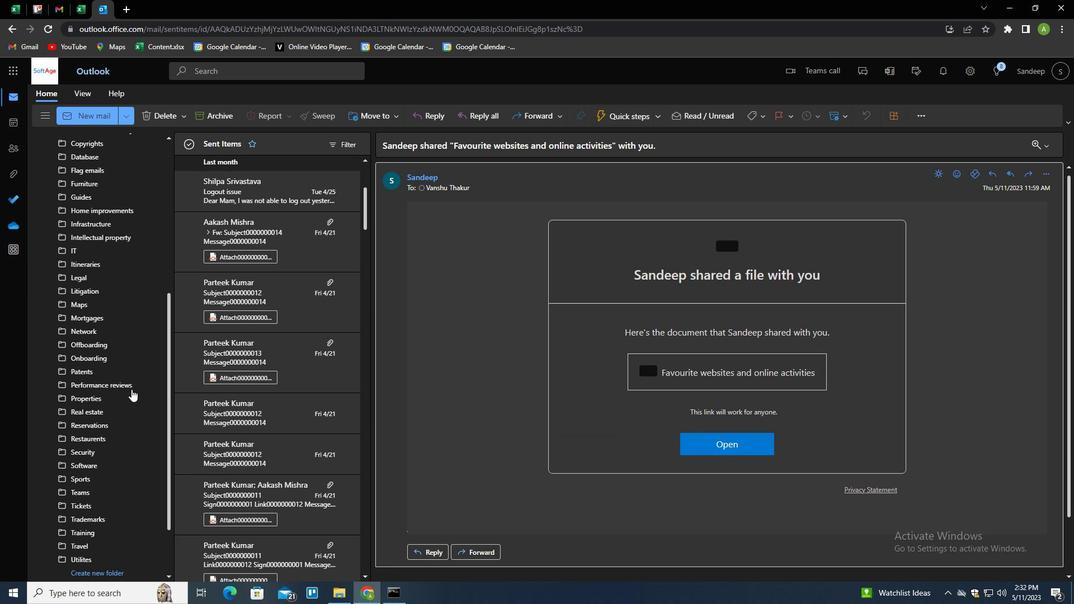 
Action: Mouse scrolled (131, 388) with delta (0, 0)
Screenshot: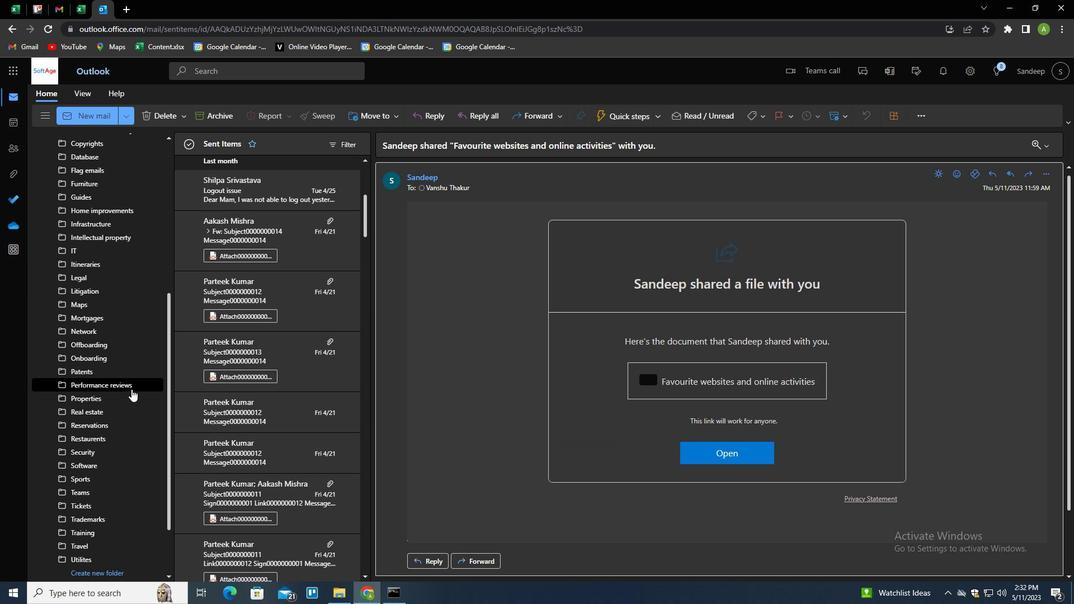 
Action: Mouse scrolled (131, 388) with delta (0, 0)
Screenshot: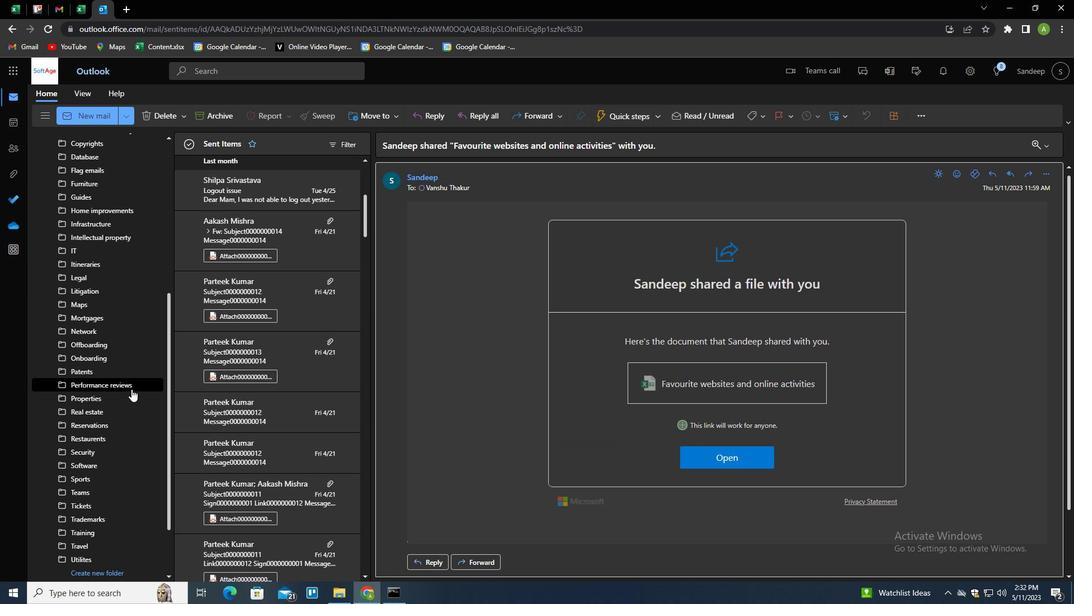 
Action: Mouse scrolled (131, 388) with delta (0, 0)
Screenshot: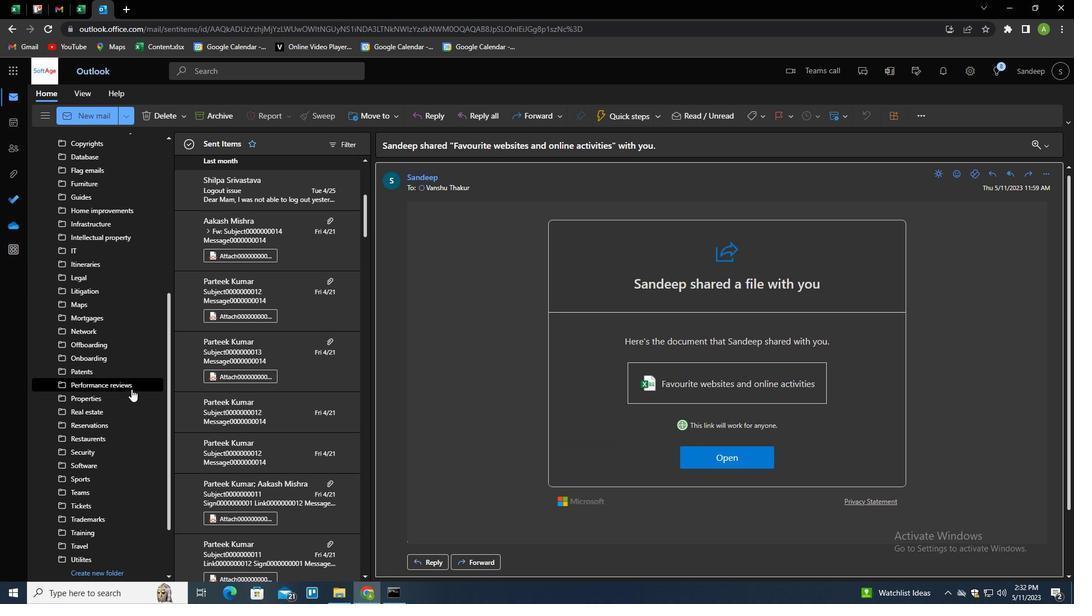 
Action: Mouse scrolled (131, 388) with delta (0, 0)
Screenshot: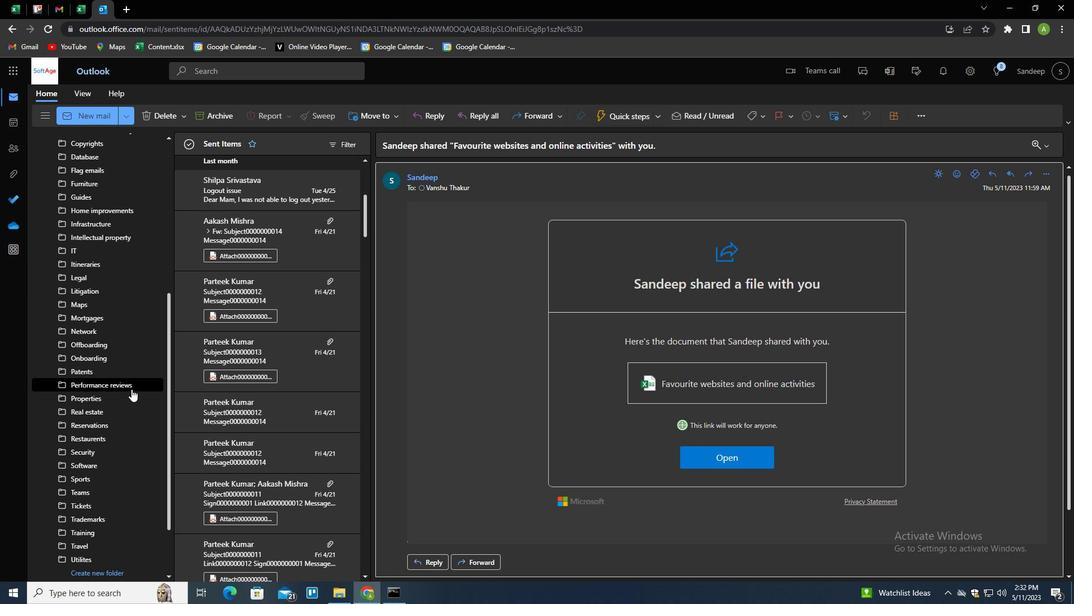 
Action: Mouse moved to (117, 499)
Screenshot: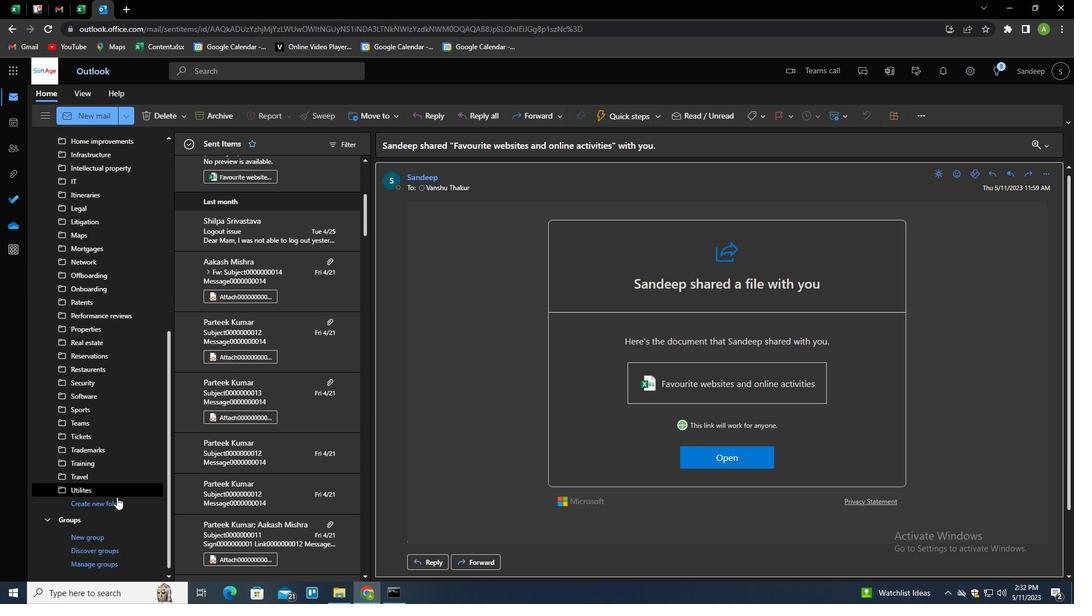 
Action: Mouse pressed left at (117, 499)
Screenshot: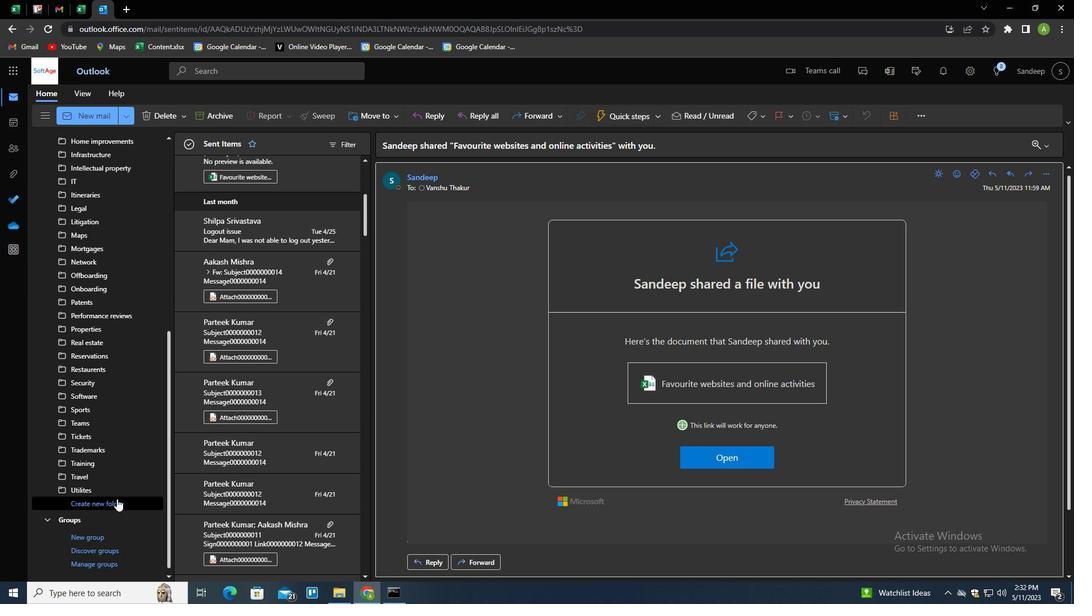 
Action: Key pressed <Key.shift>SCHEDULES<Key.enter>
Screenshot: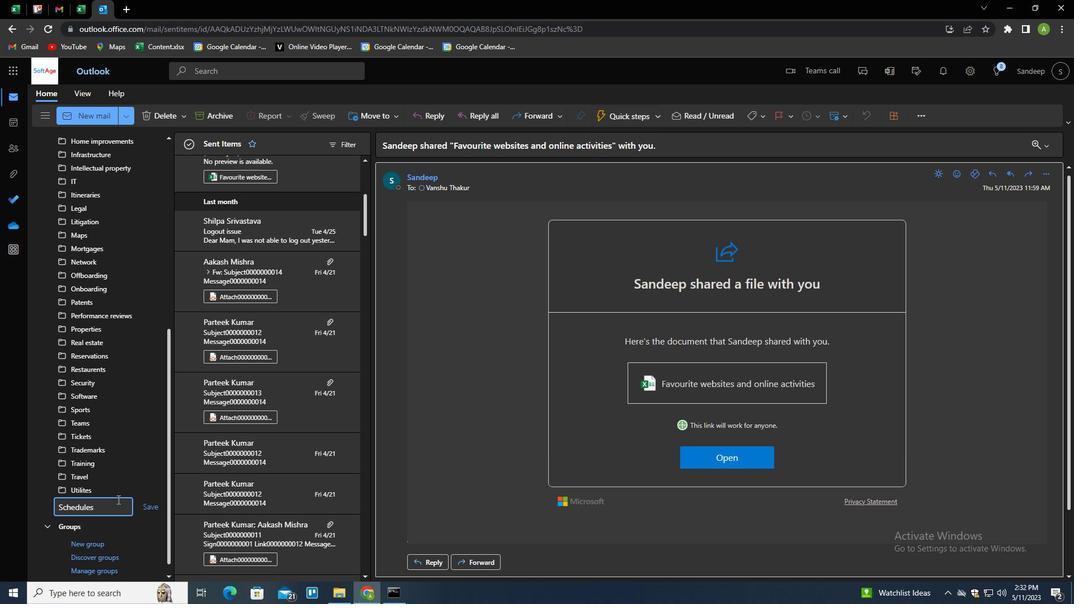 
Action: Mouse moved to (130, 303)
Screenshot: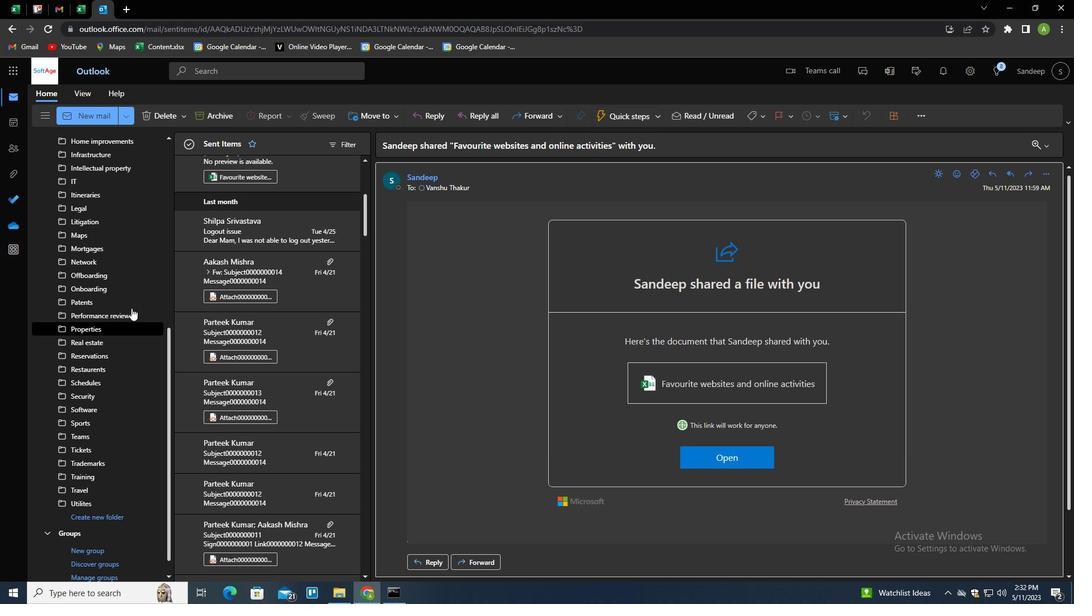 
Action: Mouse scrolled (130, 304) with delta (0, 0)
Screenshot: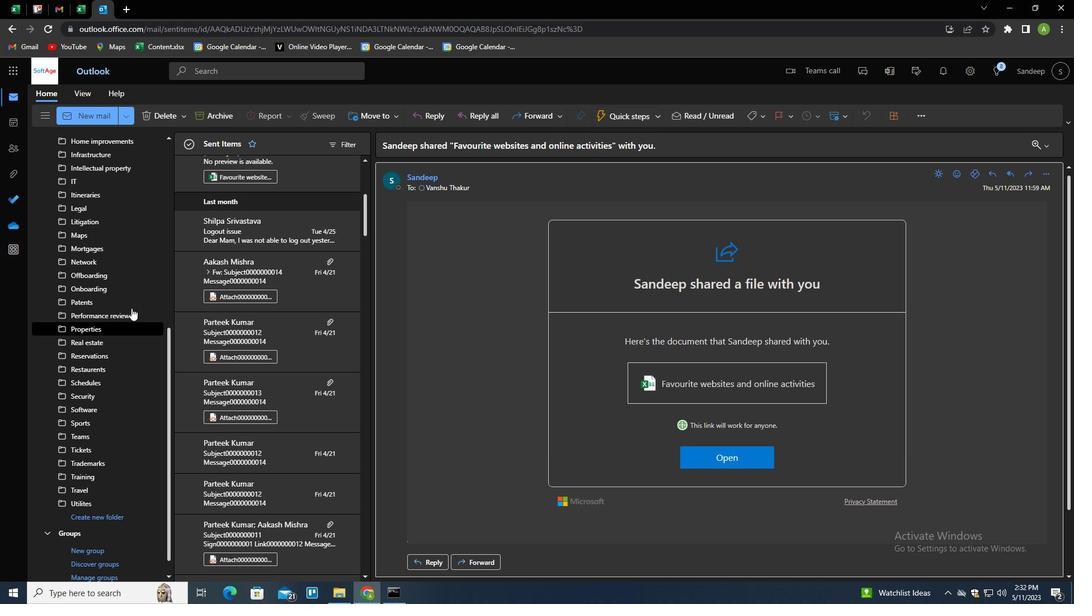 
Action: Mouse scrolled (130, 304) with delta (0, 0)
Screenshot: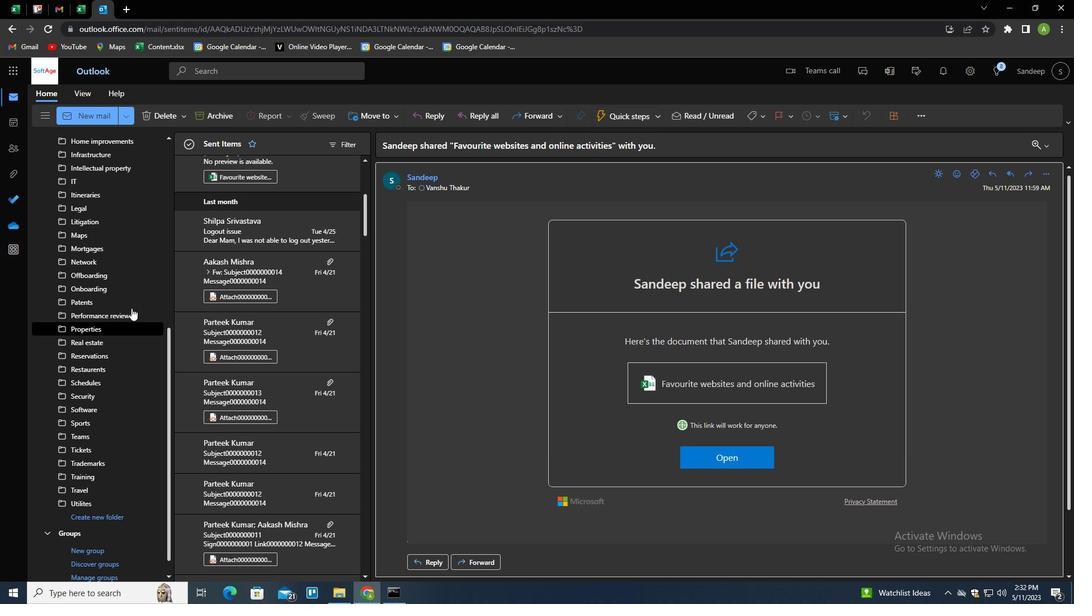 
Action: Mouse scrolled (130, 304) with delta (0, 0)
Screenshot: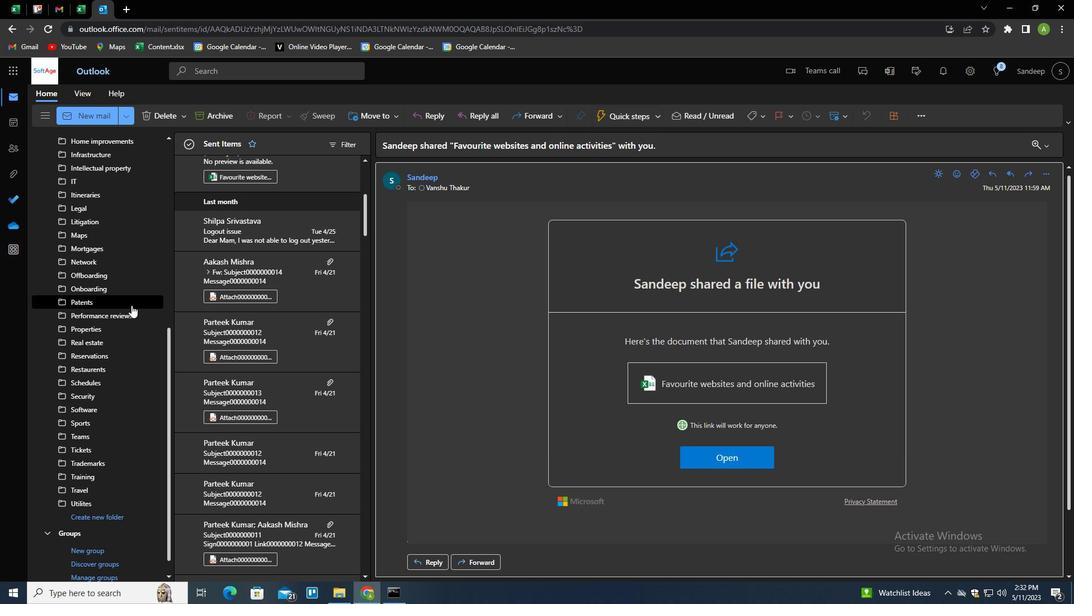 
Action: Mouse scrolled (130, 304) with delta (0, 0)
Screenshot: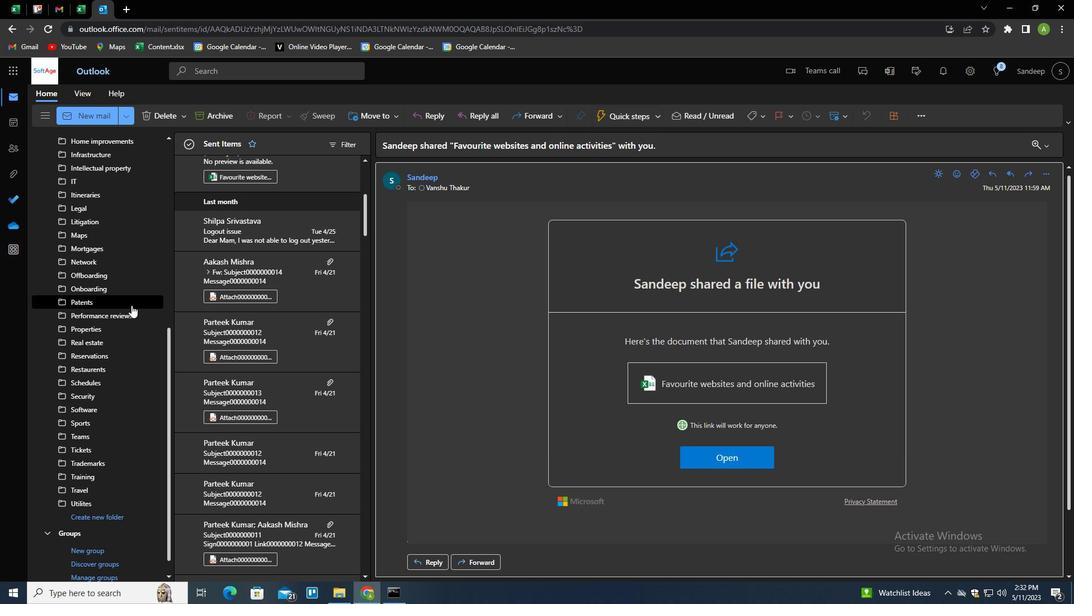 
Action: Mouse moved to (130, 302)
Screenshot: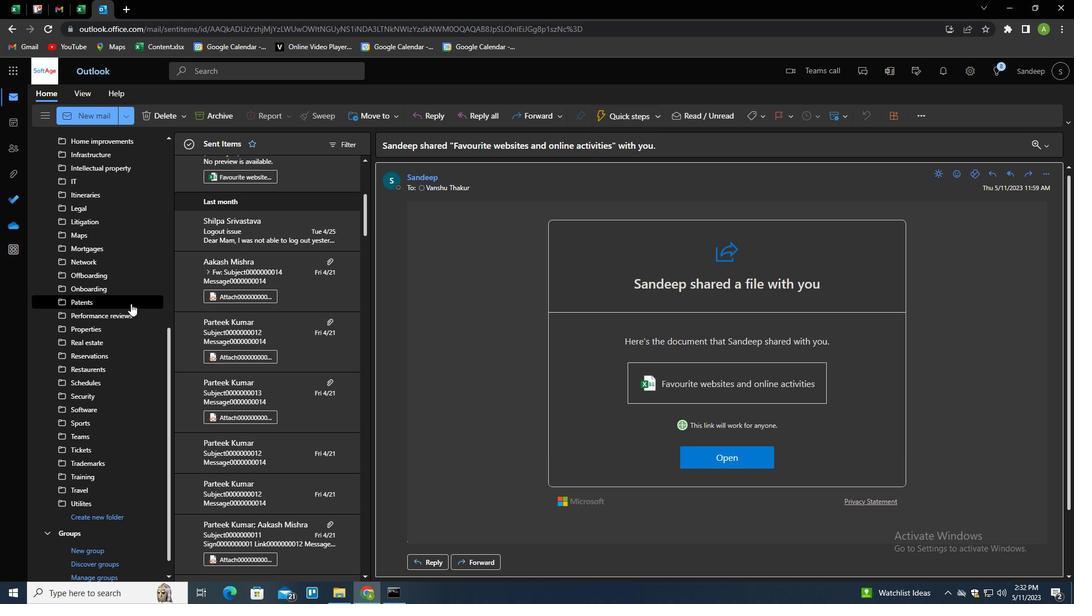 
Action: Mouse scrolled (130, 303) with delta (0, 0)
Screenshot: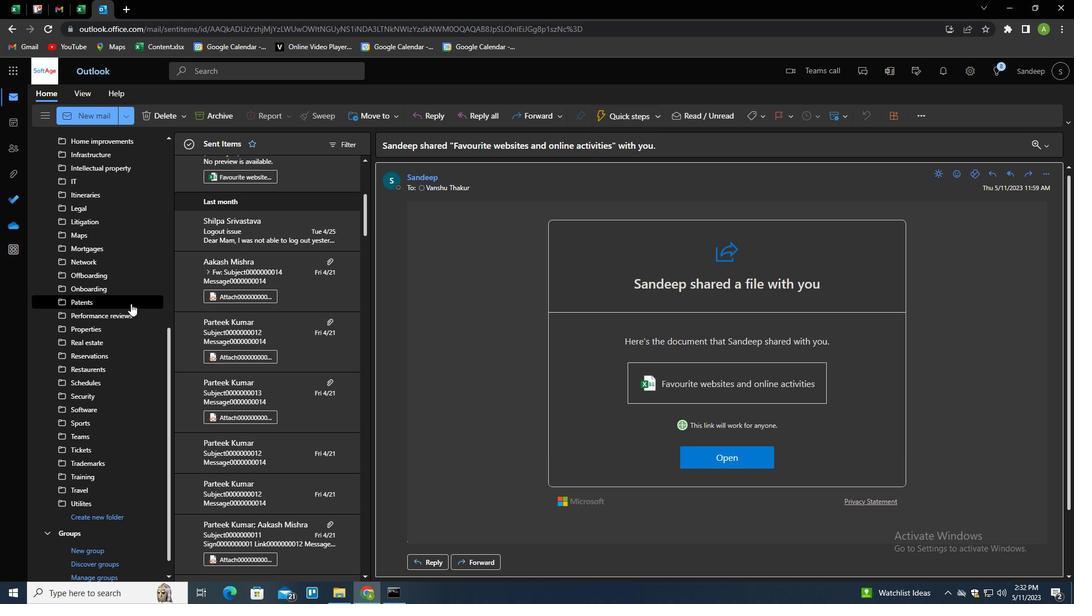 
Action: Mouse moved to (93, 194)
Screenshot: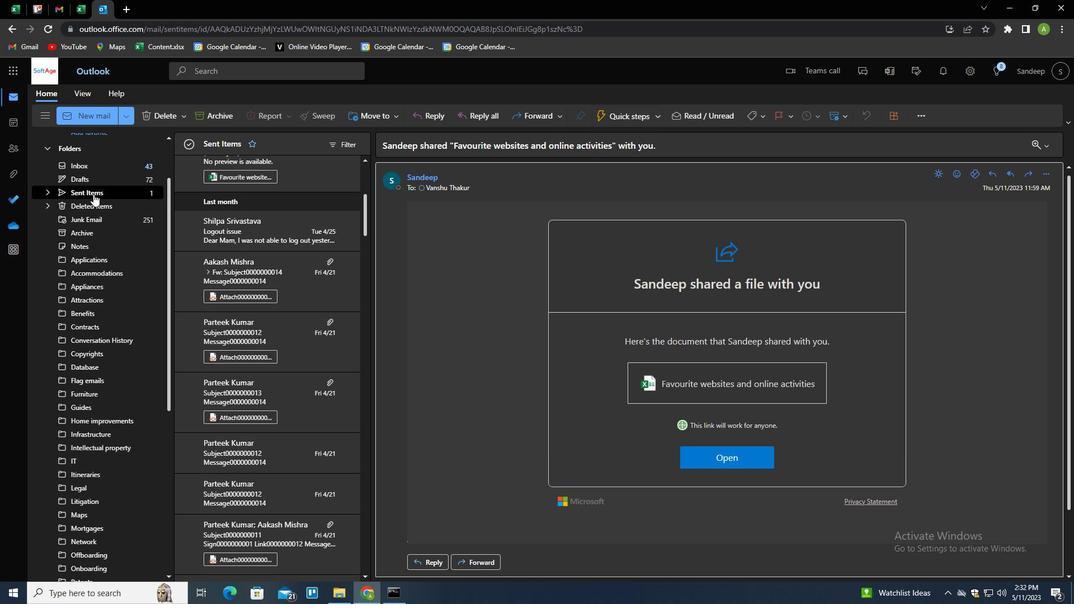 
Action: Mouse pressed left at (93, 194)
Screenshot: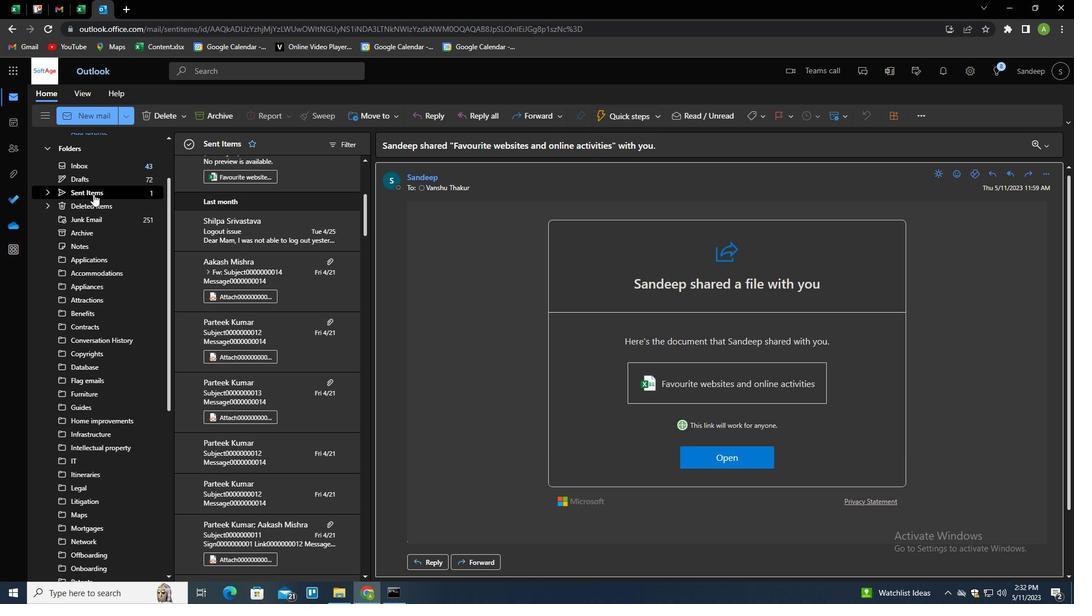 
Action: Mouse moved to (115, 195)
Screenshot: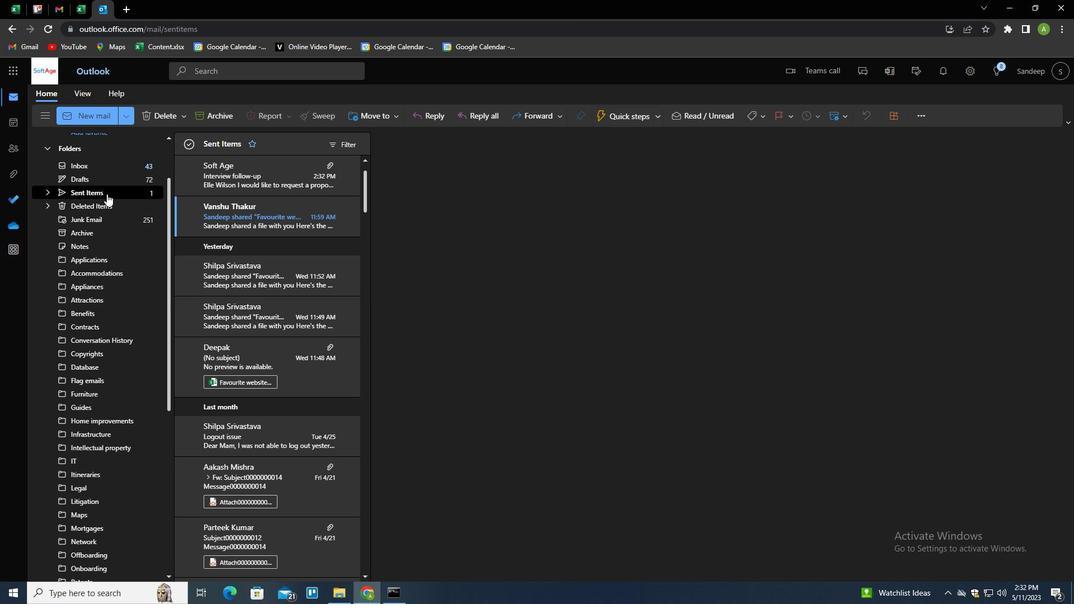 
Action: Mouse scrolled (115, 196) with delta (0, 0)
Screenshot: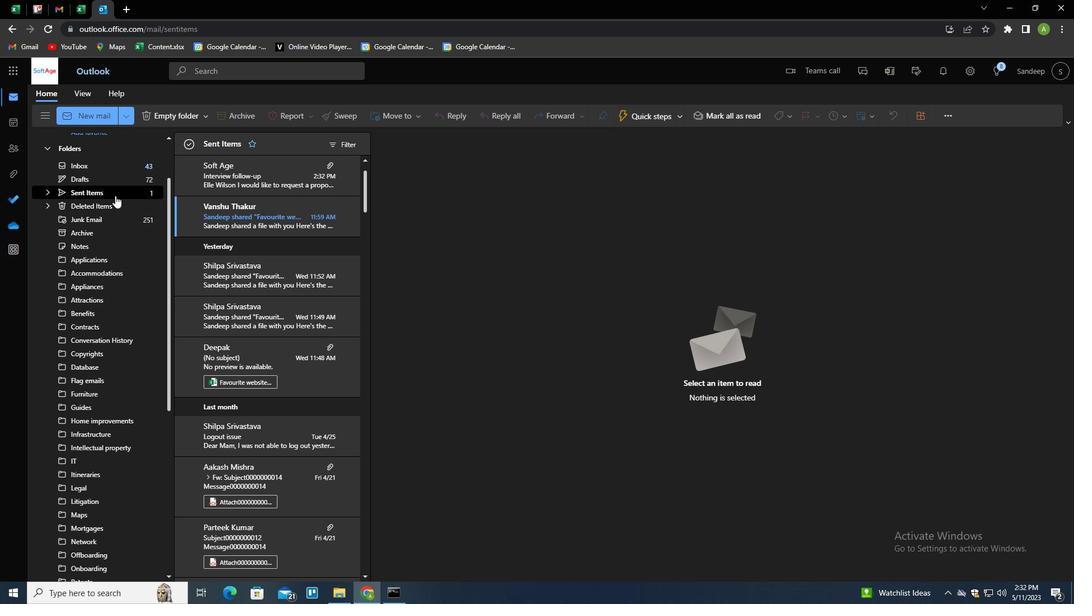 
Action: Mouse moved to (251, 177)
Screenshot: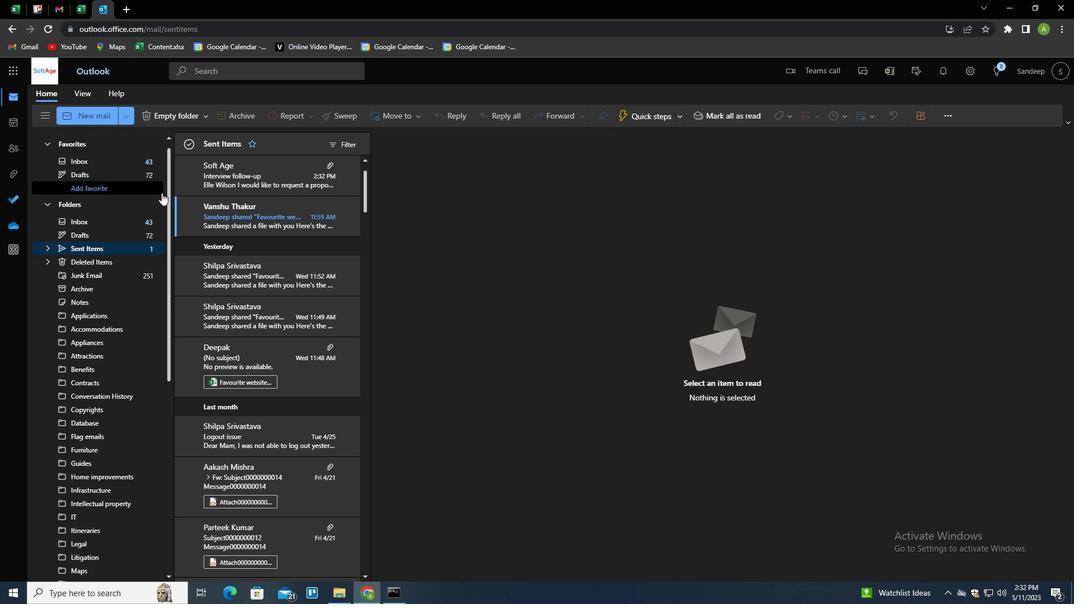 
Action: Mouse pressed right at (251, 177)
Screenshot: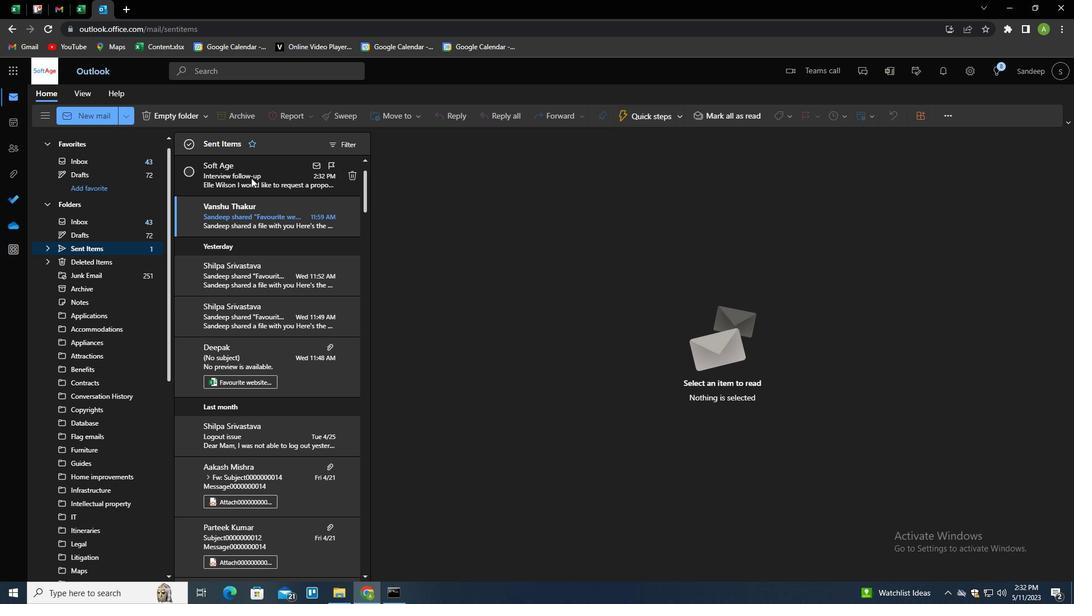 
Action: Mouse moved to (282, 223)
Screenshot: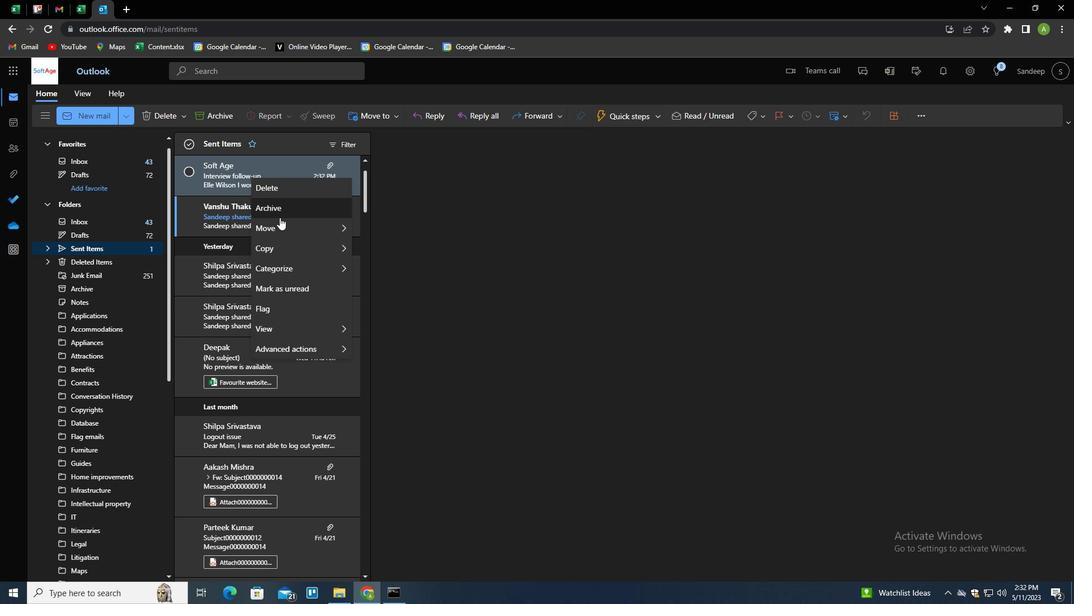 
Action: Mouse pressed left at (282, 223)
Screenshot: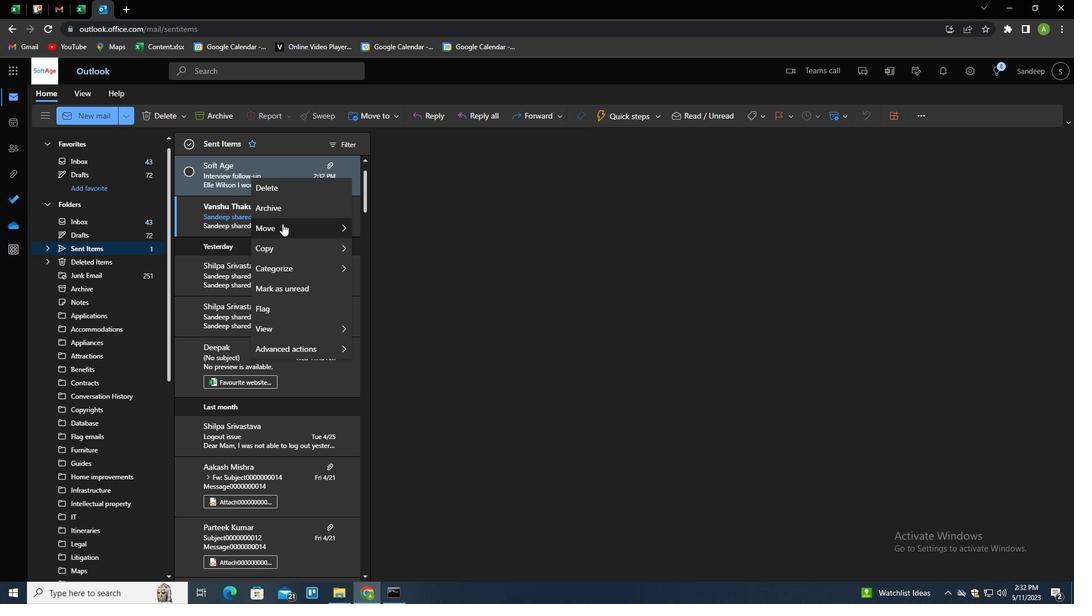 
Action: Mouse moved to (381, 228)
Screenshot: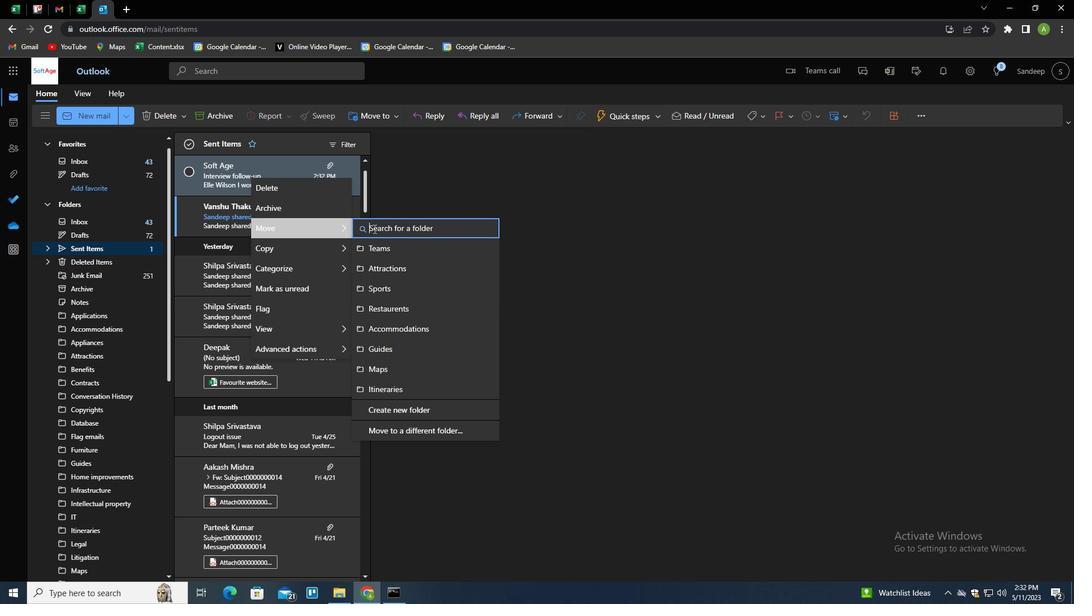 
Action: Mouse pressed left at (381, 228)
Screenshot: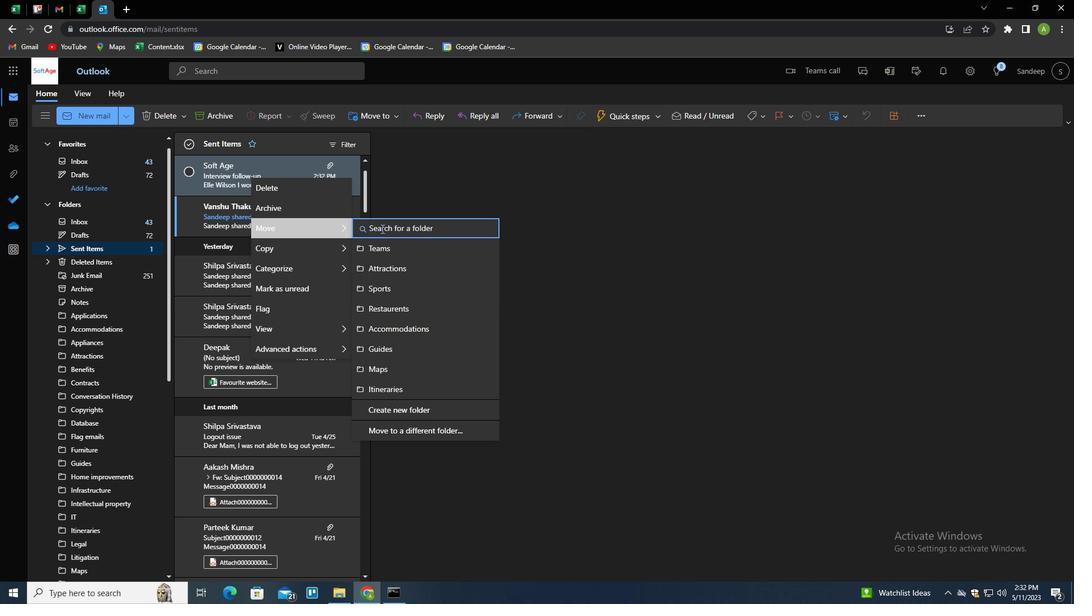
Action: Key pressed <Key.shift>SCHEDULES<Key.down><Key.enter>
Screenshot: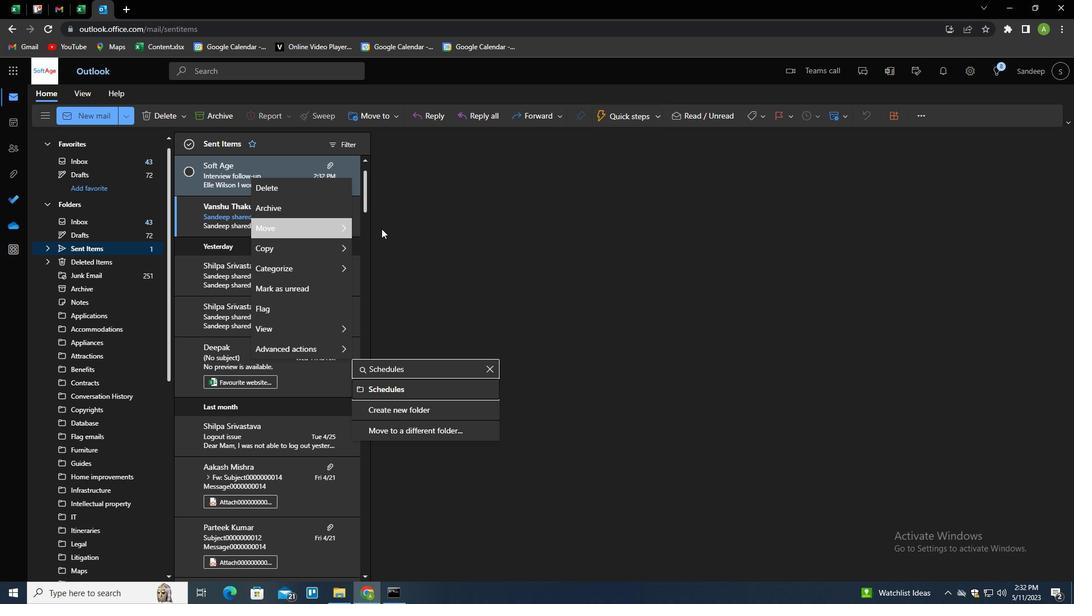 
Action: Mouse moved to (370, 238)
Screenshot: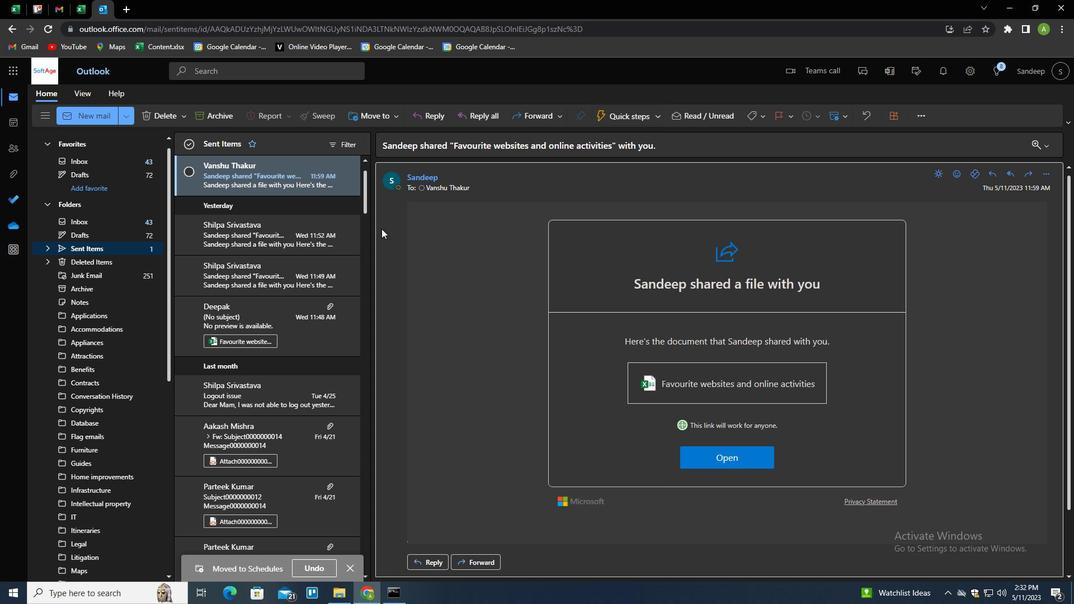 
